 Task: Create a due date automation trigger when advanced on, 2 working days after a card is due add fields without custom field "Resume" set to a number greater than 1 and greater or equal to 10 at 11:00 AM.
Action: Mouse moved to (1241, 92)
Screenshot: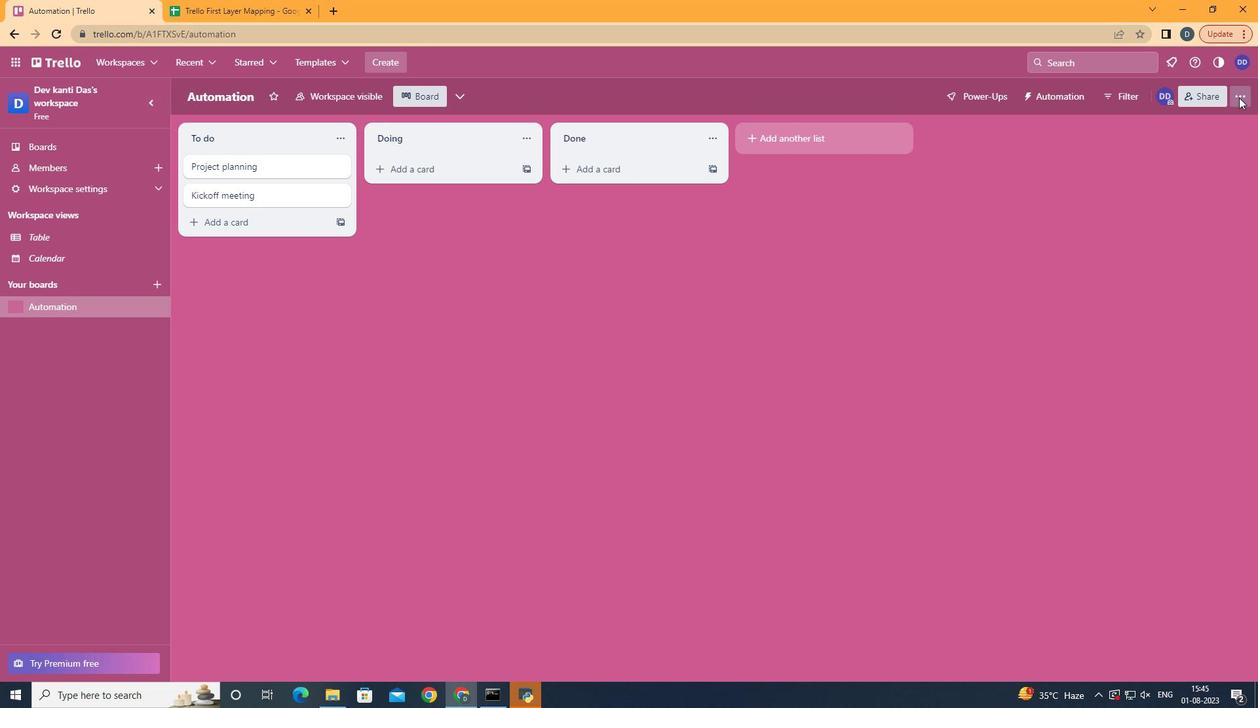 
Action: Mouse pressed left at (1241, 92)
Screenshot: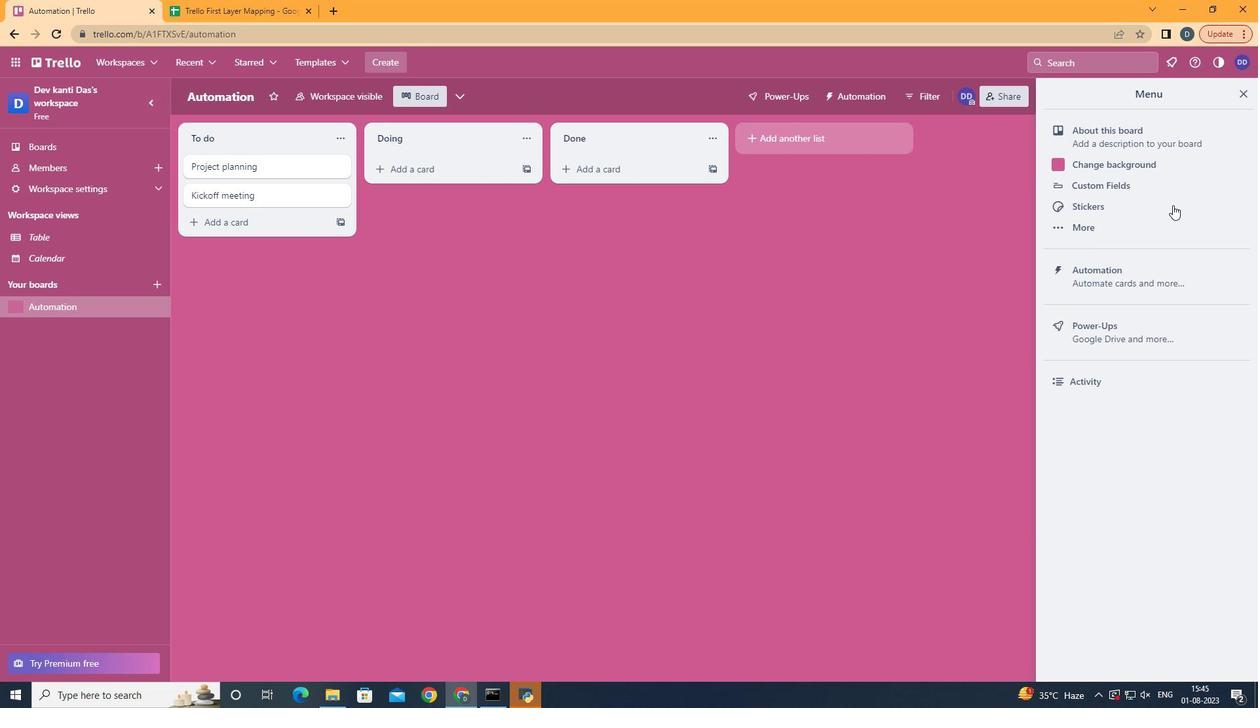 
Action: Mouse moved to (1140, 277)
Screenshot: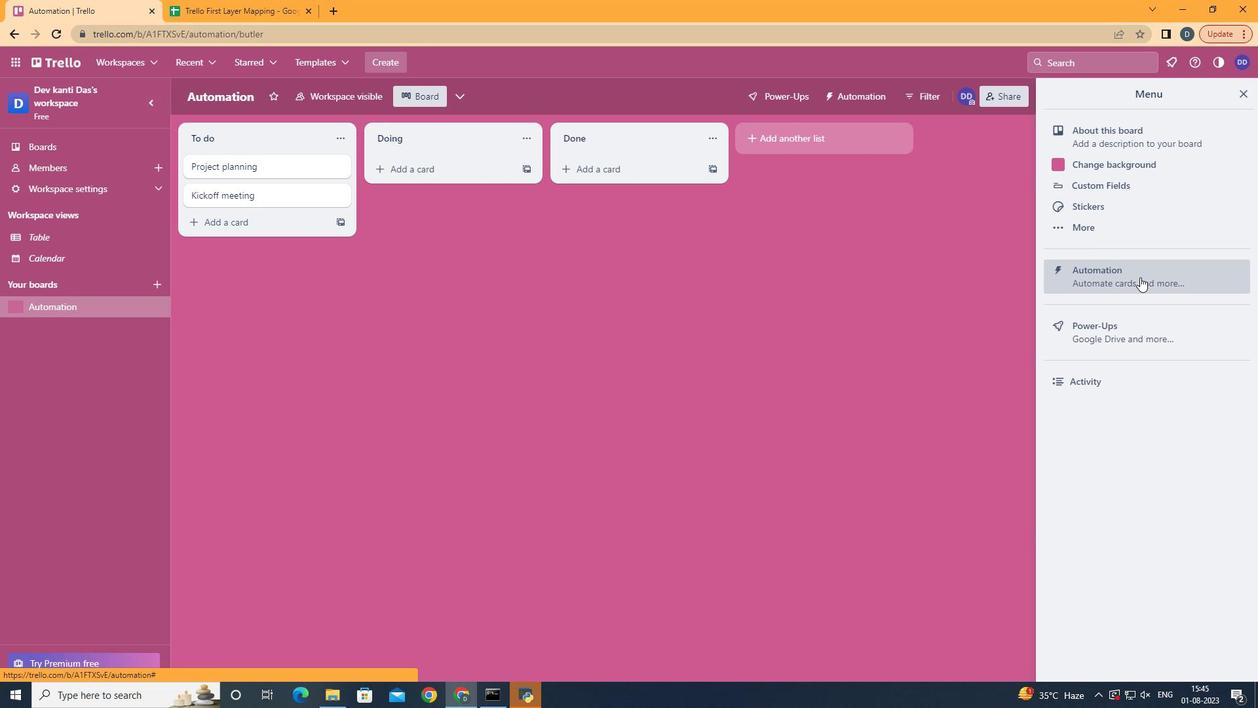 
Action: Mouse pressed left at (1140, 277)
Screenshot: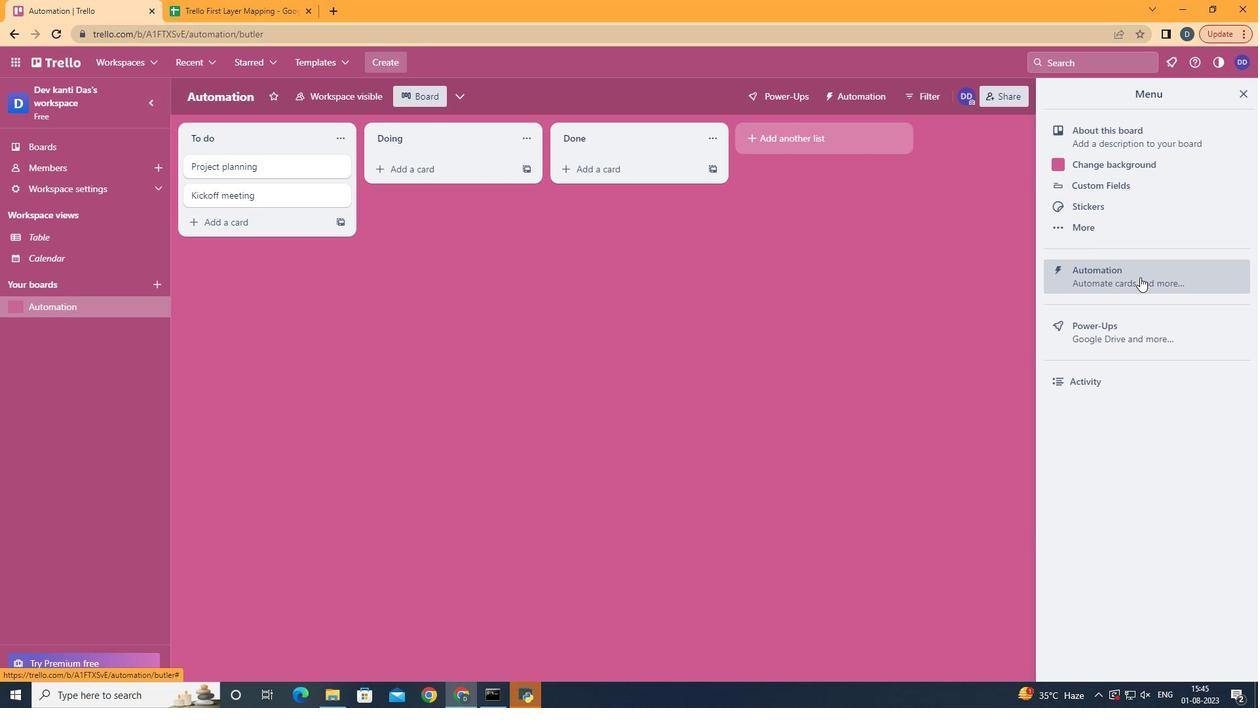 
Action: Mouse moved to (267, 271)
Screenshot: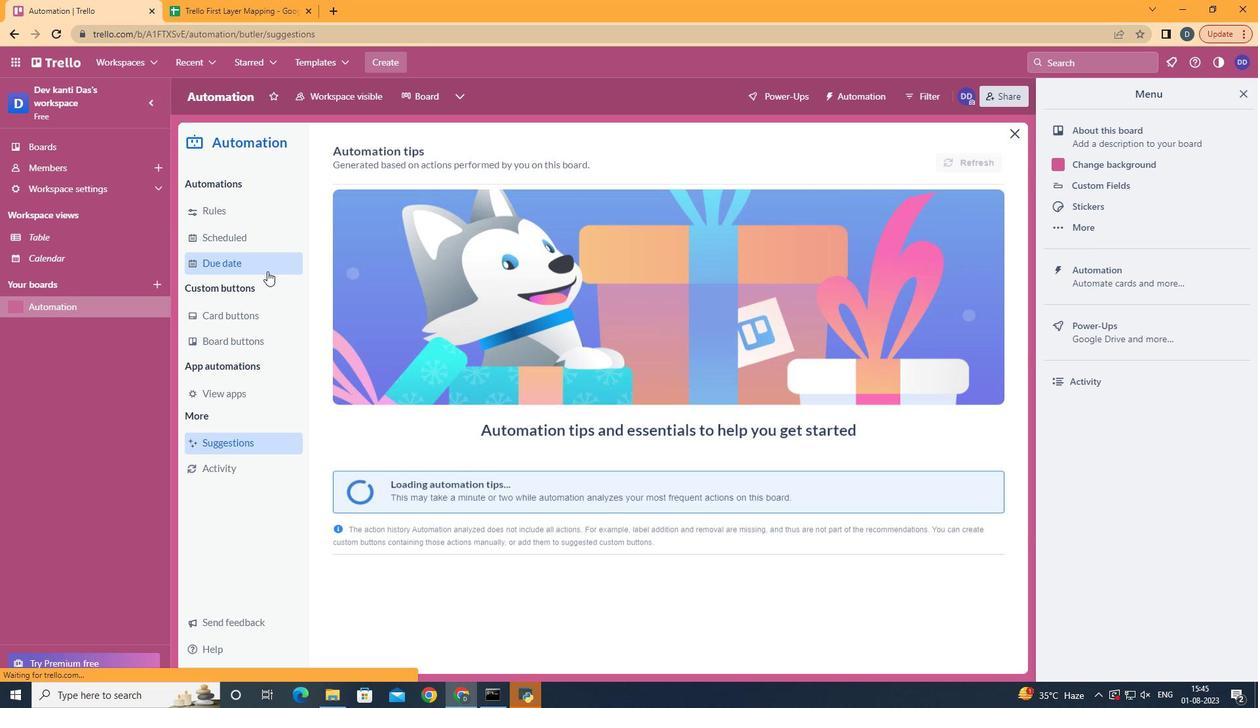 
Action: Mouse pressed left at (267, 271)
Screenshot: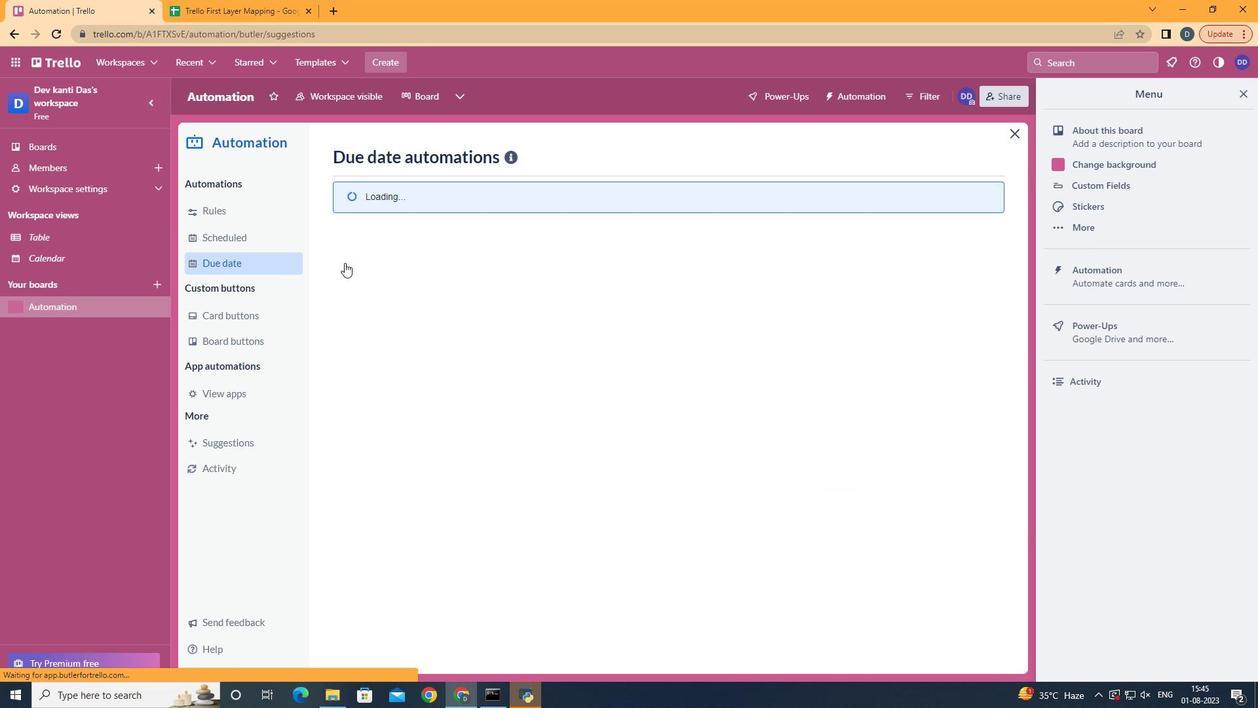 
Action: Mouse moved to (917, 154)
Screenshot: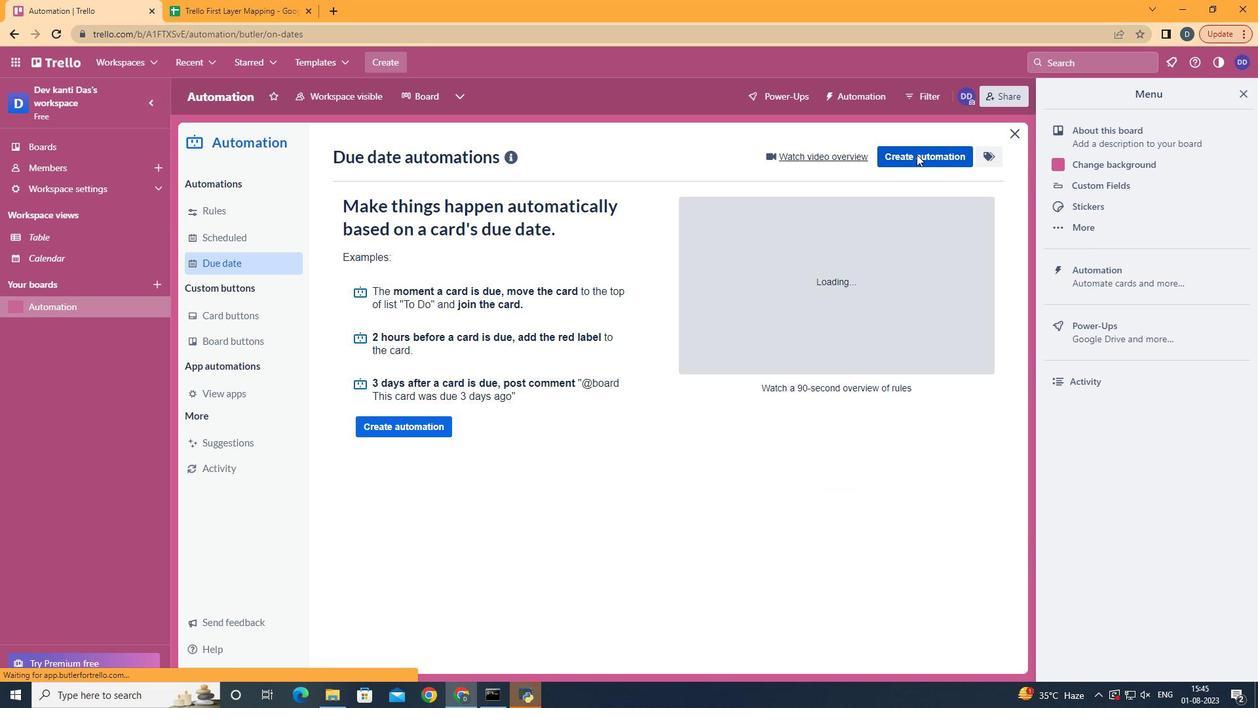 
Action: Mouse pressed left at (917, 154)
Screenshot: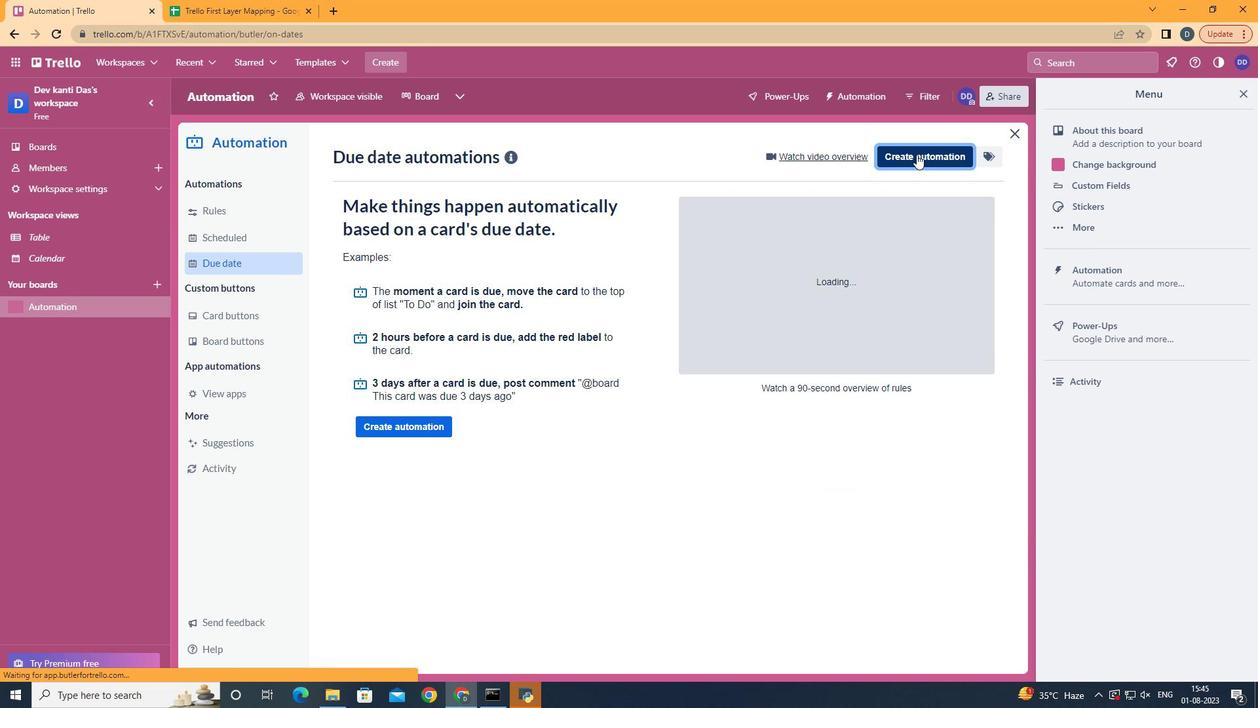 
Action: Mouse moved to (613, 291)
Screenshot: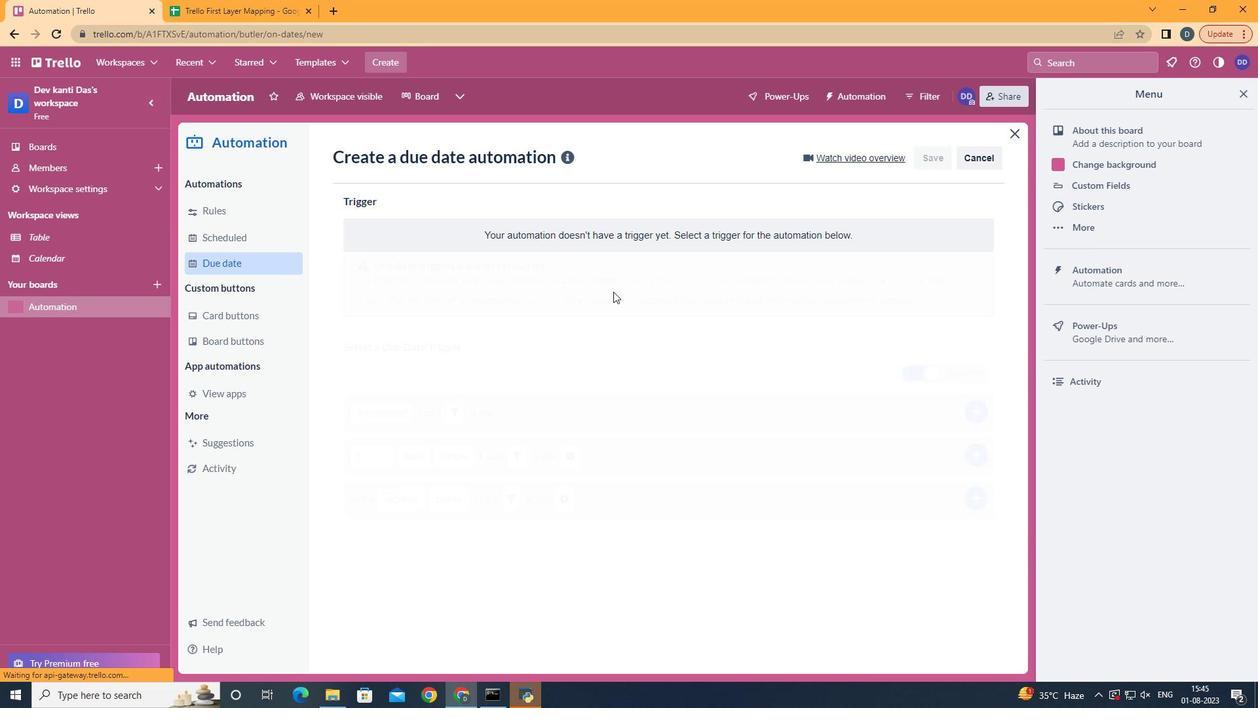 
Action: Mouse pressed left at (613, 291)
Screenshot: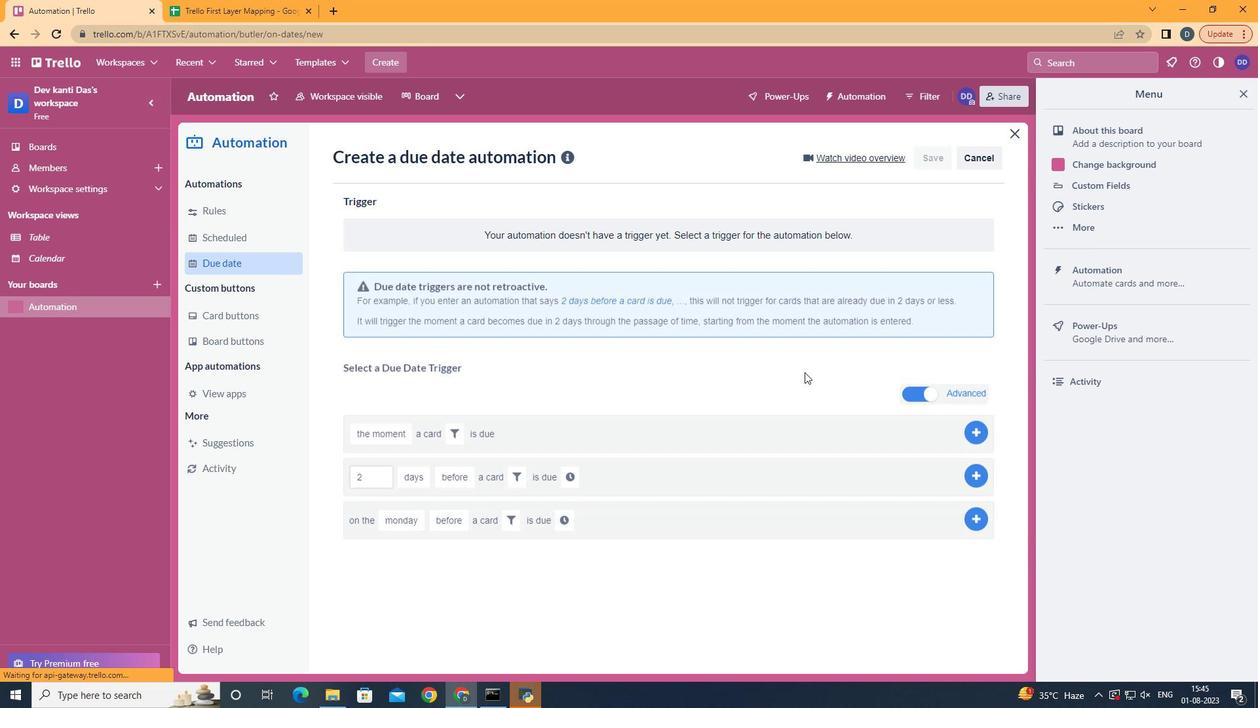 
Action: Mouse moved to (430, 533)
Screenshot: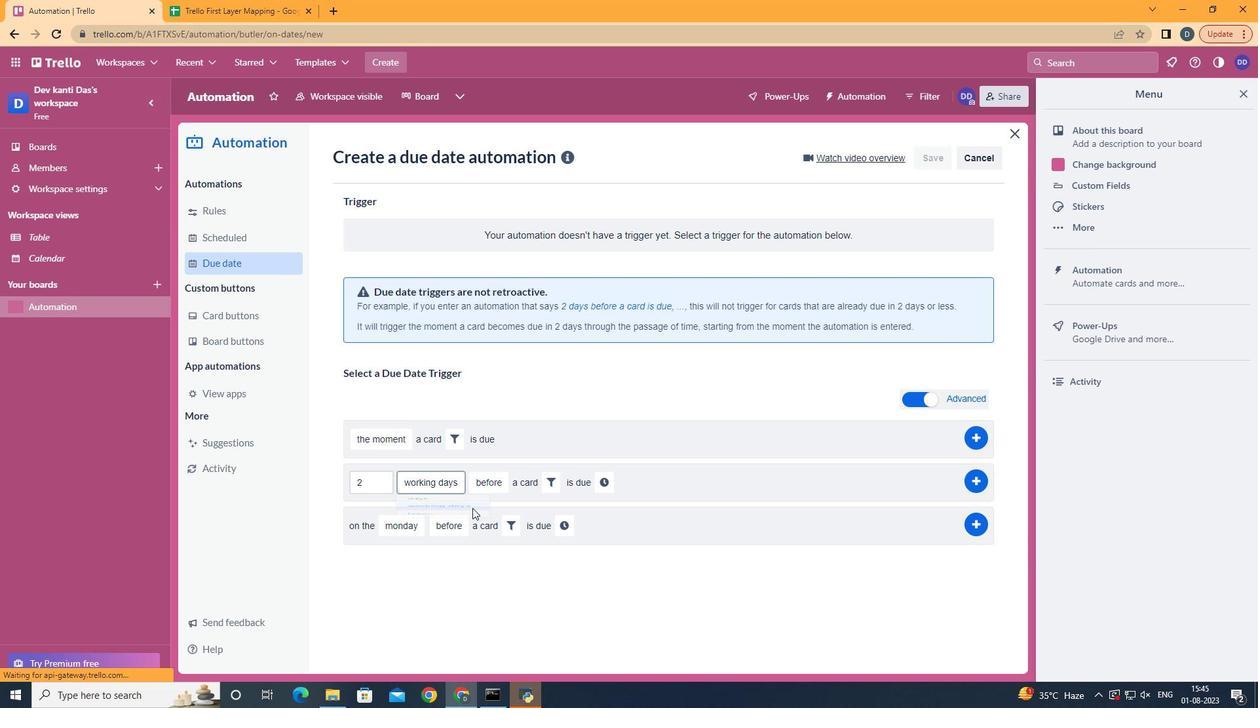 
Action: Mouse pressed left at (430, 533)
Screenshot: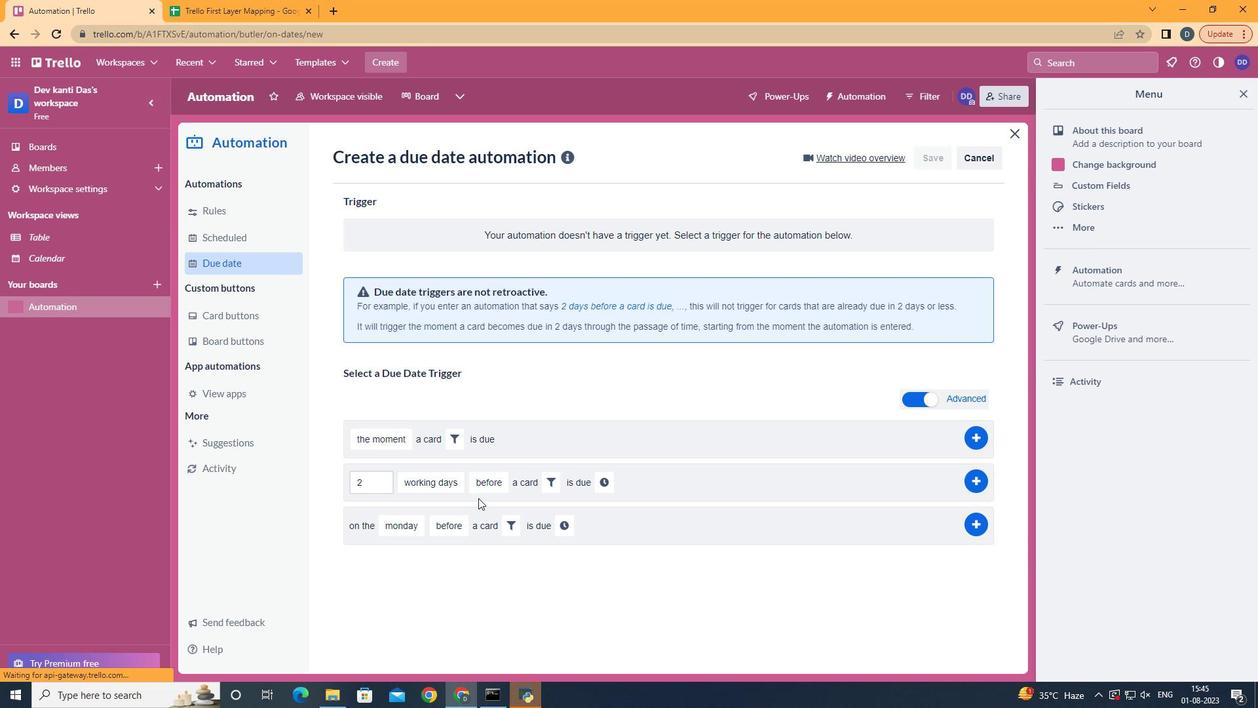 
Action: Mouse moved to (479, 544)
Screenshot: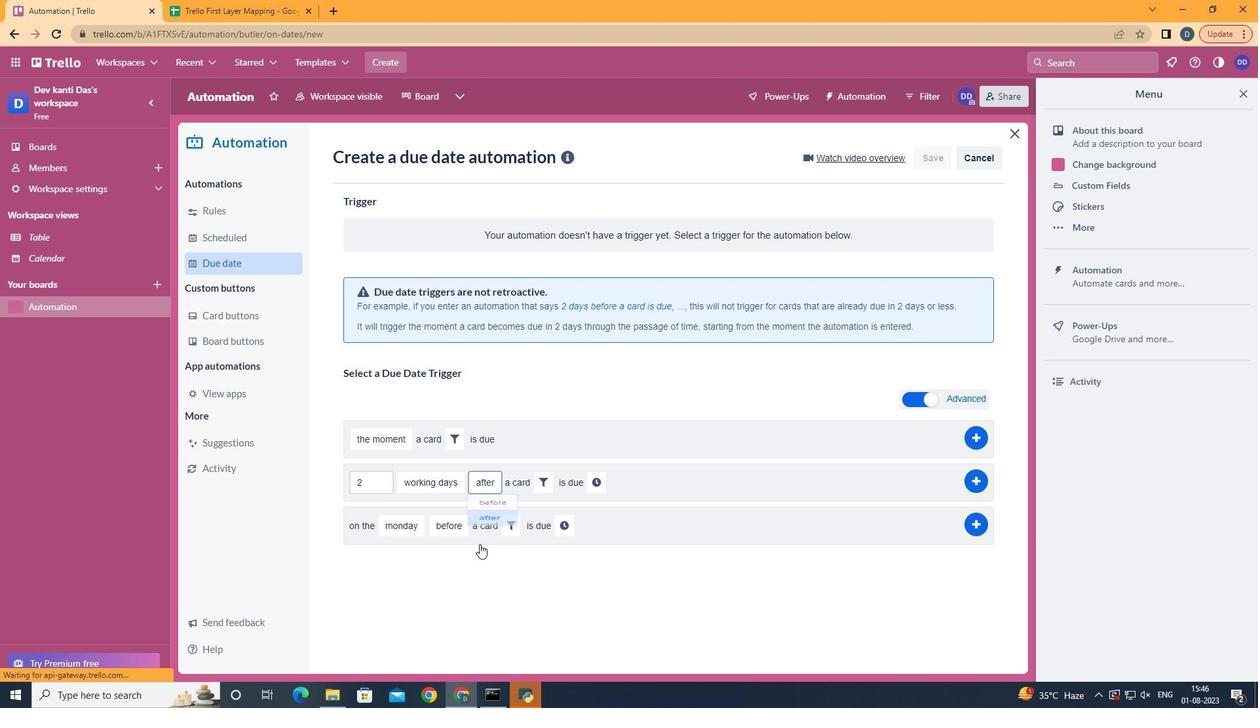 
Action: Mouse pressed left at (479, 544)
Screenshot: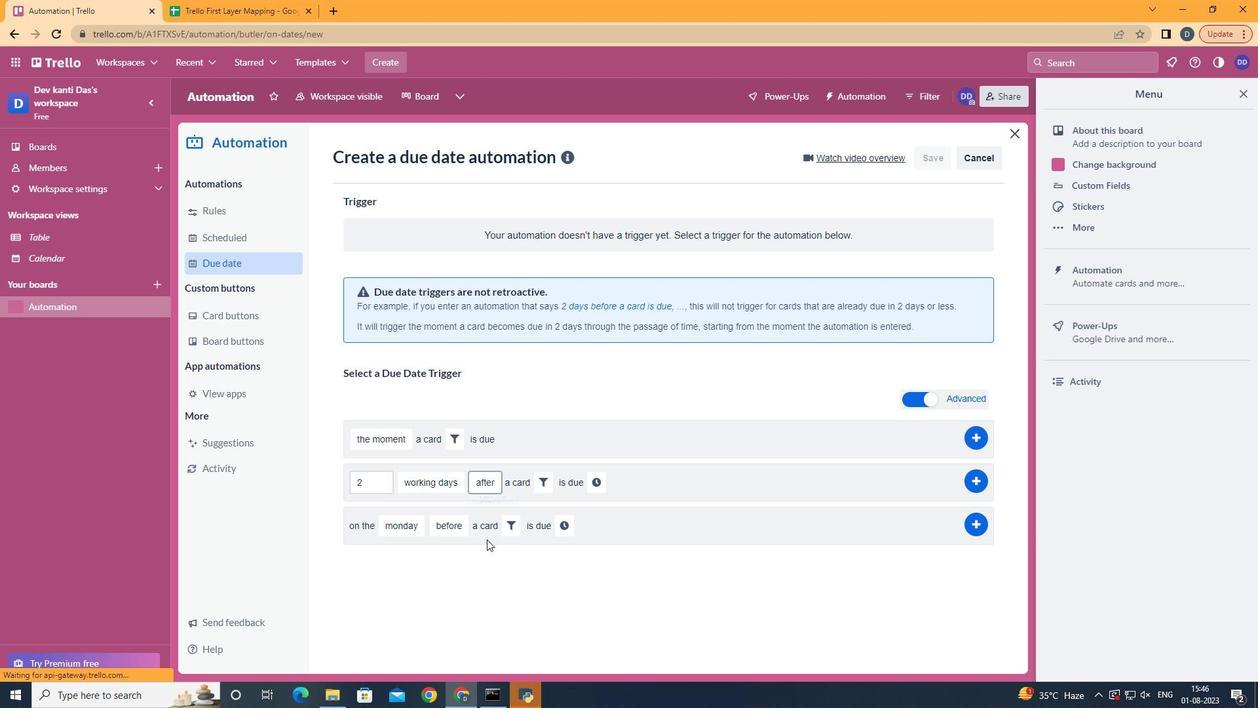 
Action: Mouse moved to (537, 479)
Screenshot: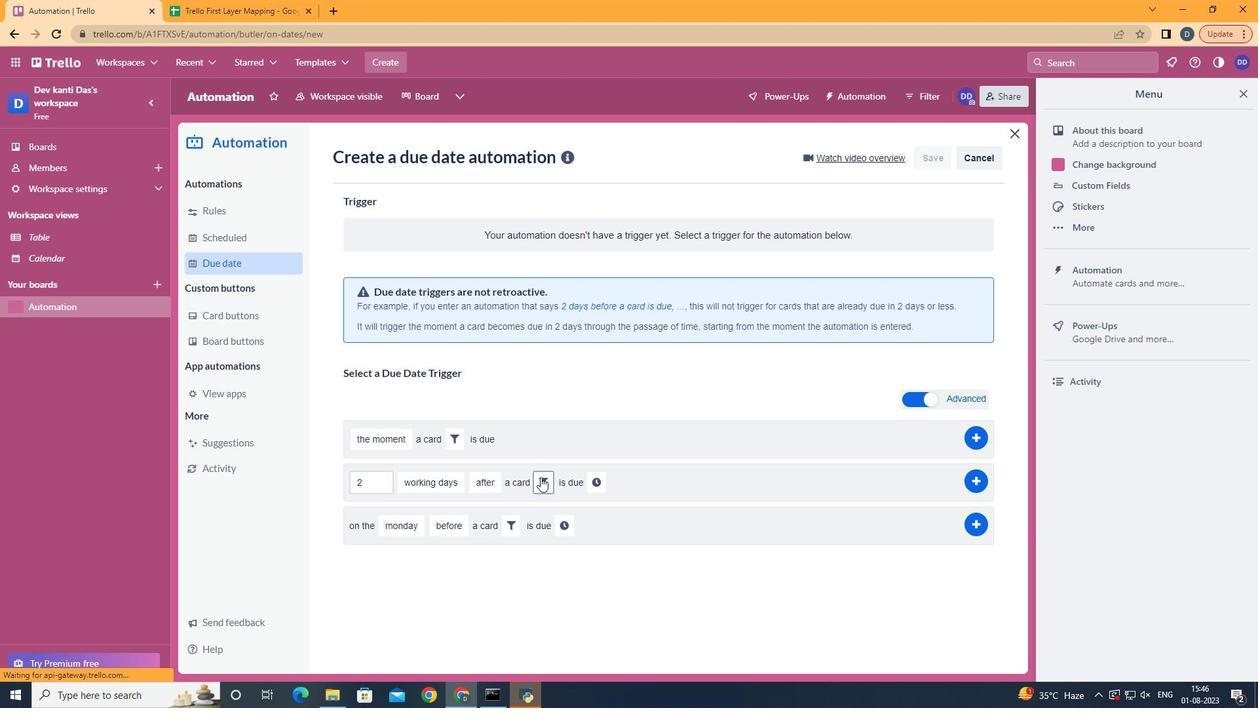 
Action: Mouse pressed left at (537, 479)
Screenshot: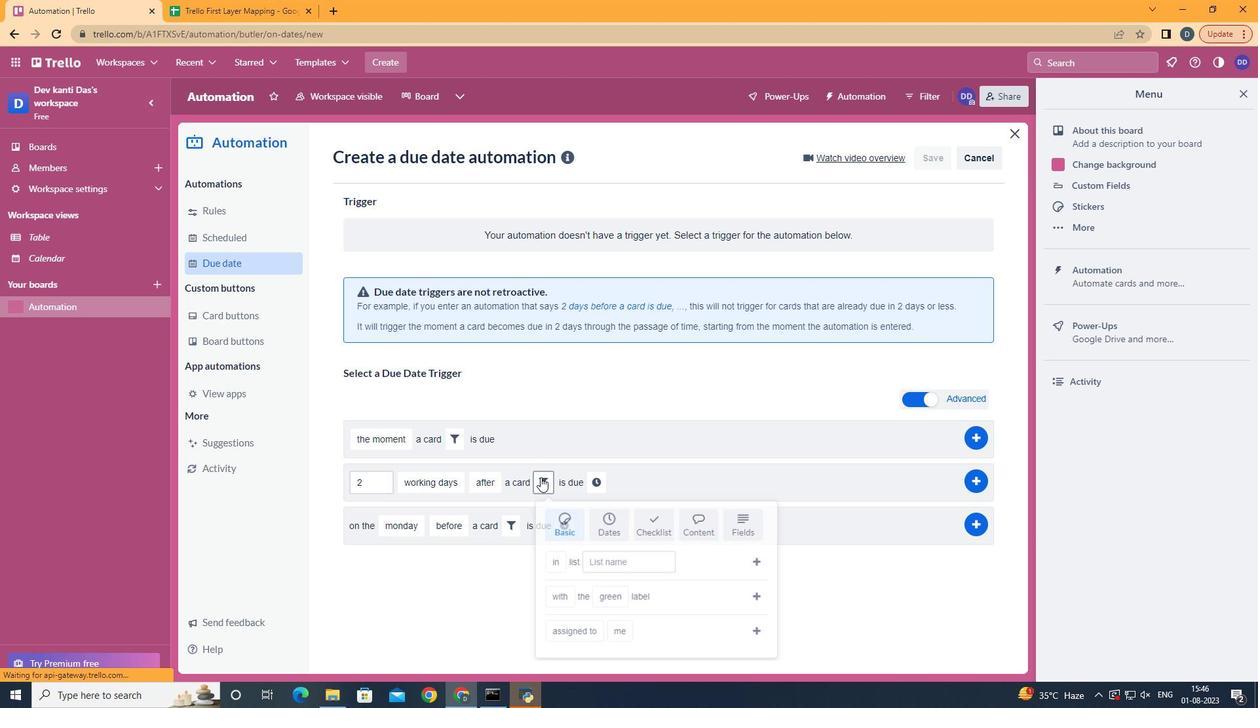 
Action: Mouse moved to (761, 531)
Screenshot: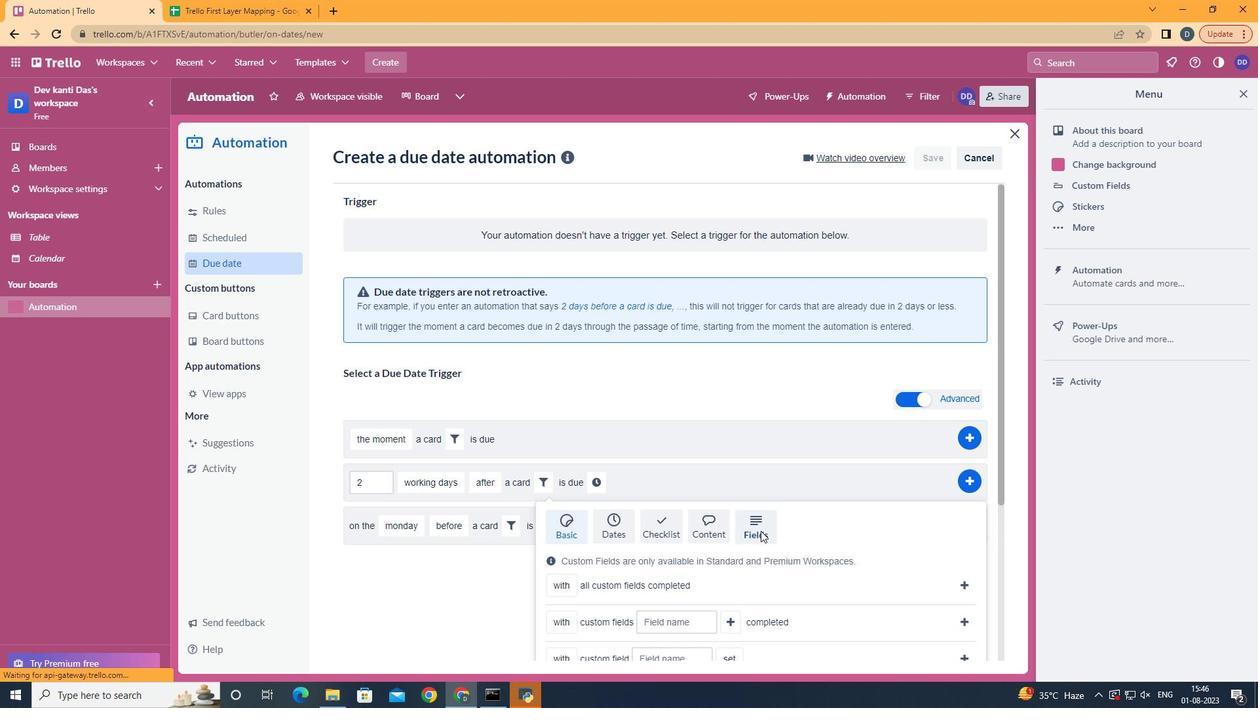 
Action: Mouse pressed left at (761, 531)
Screenshot: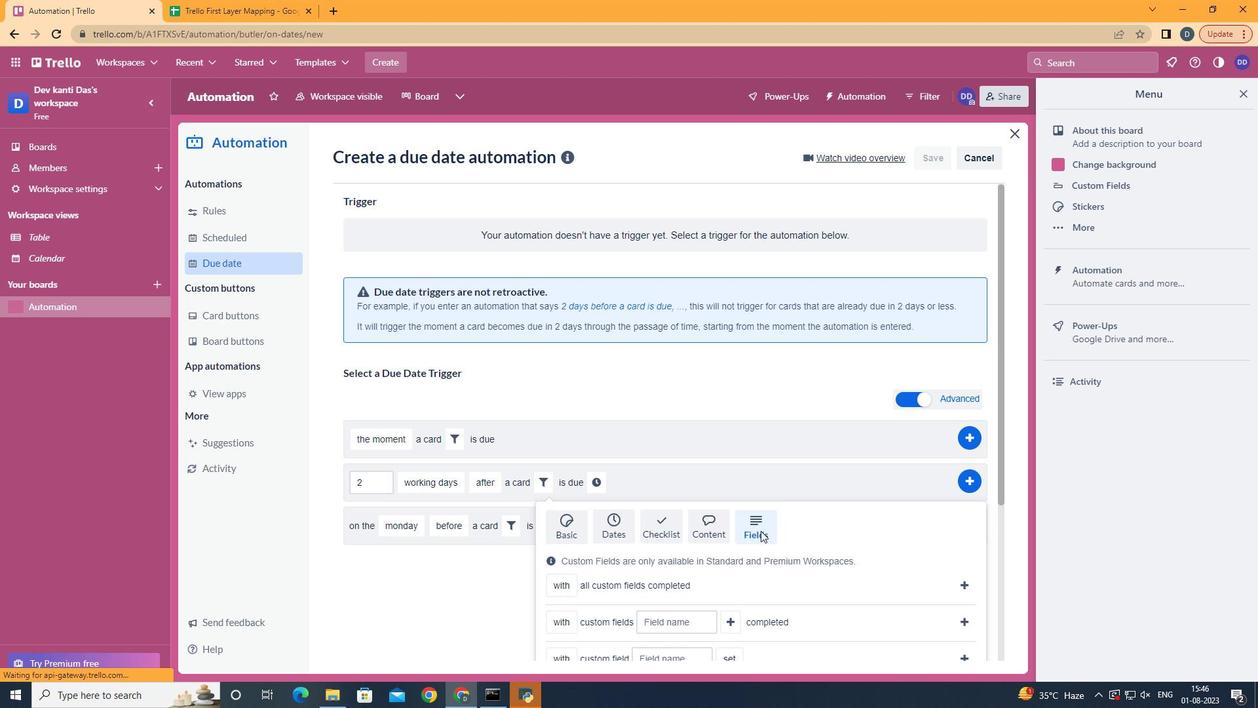 
Action: Mouse scrolled (761, 530) with delta (0, 0)
Screenshot: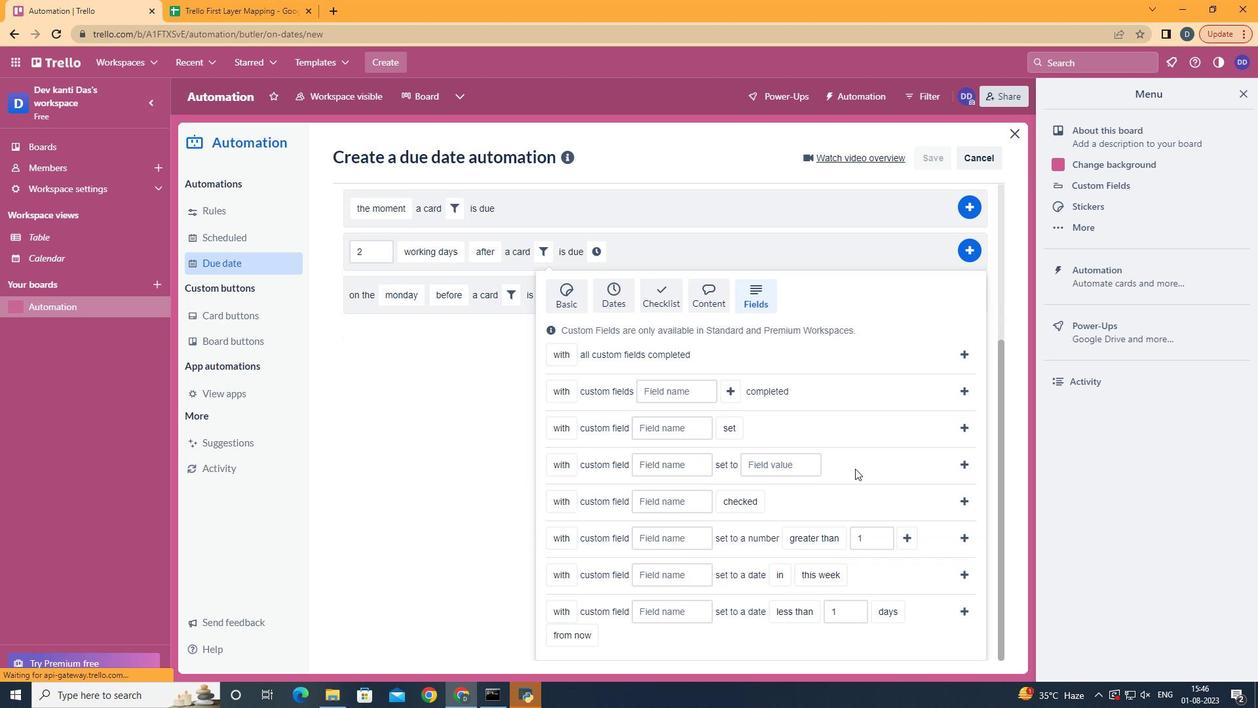
Action: Mouse scrolled (761, 530) with delta (0, 0)
Screenshot: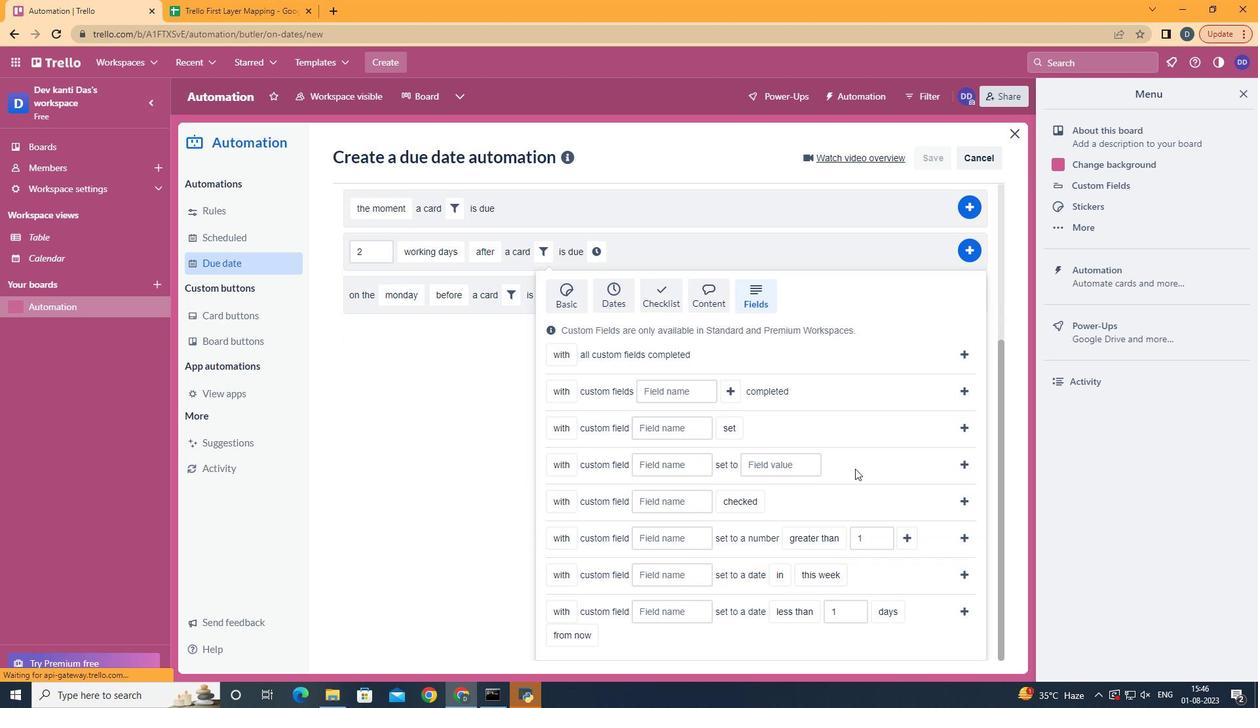
Action: Mouse scrolled (761, 530) with delta (0, 0)
Screenshot: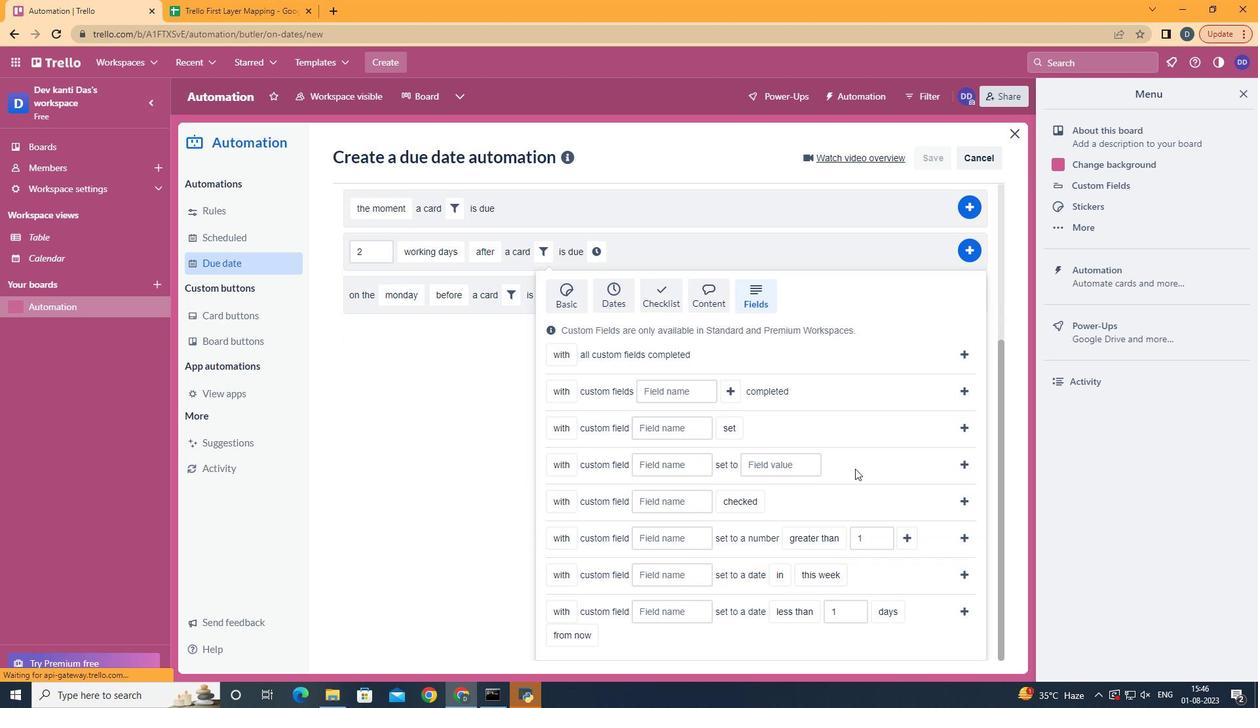
Action: Mouse scrolled (761, 530) with delta (0, 0)
Screenshot: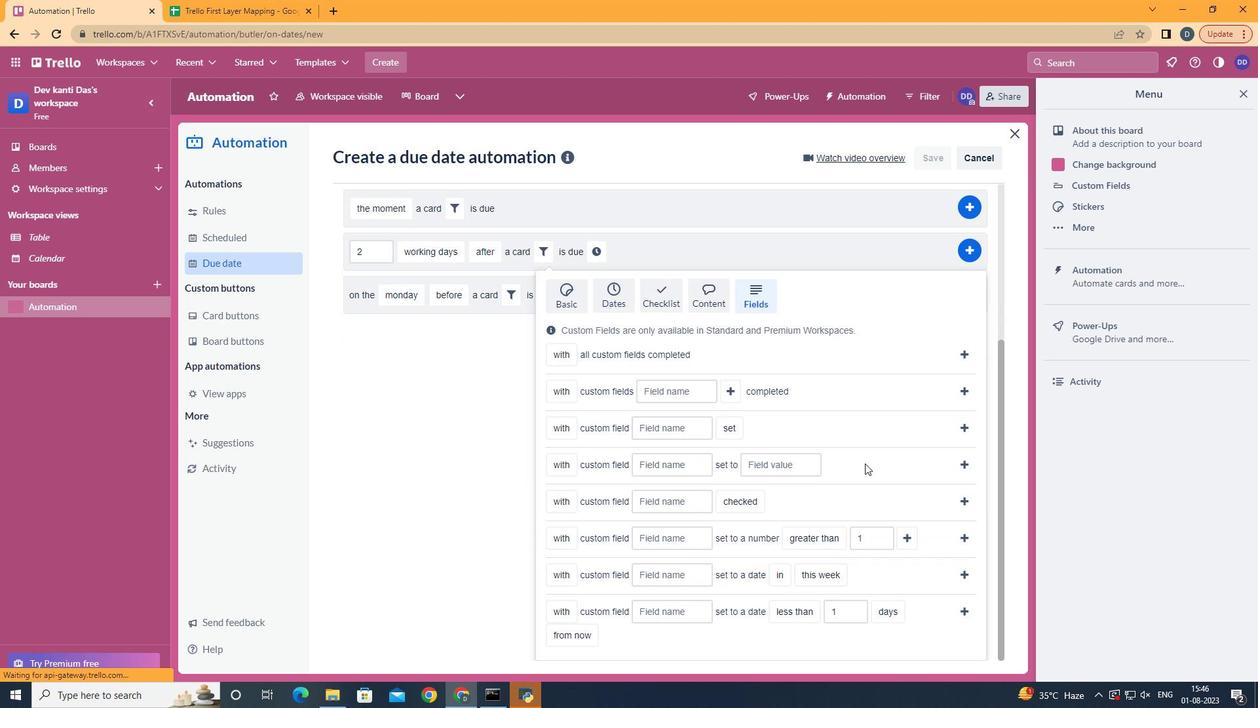 
Action: Mouse scrolled (761, 530) with delta (0, 0)
Screenshot: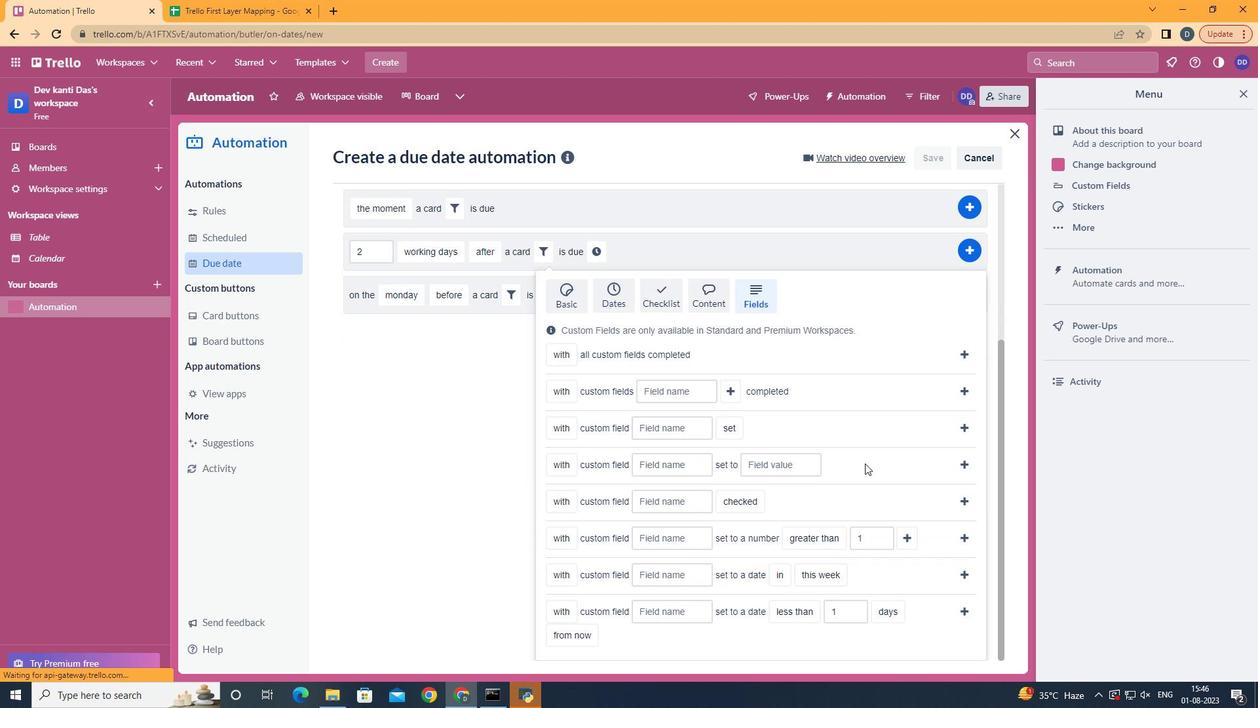 
Action: Mouse scrolled (761, 530) with delta (0, 0)
Screenshot: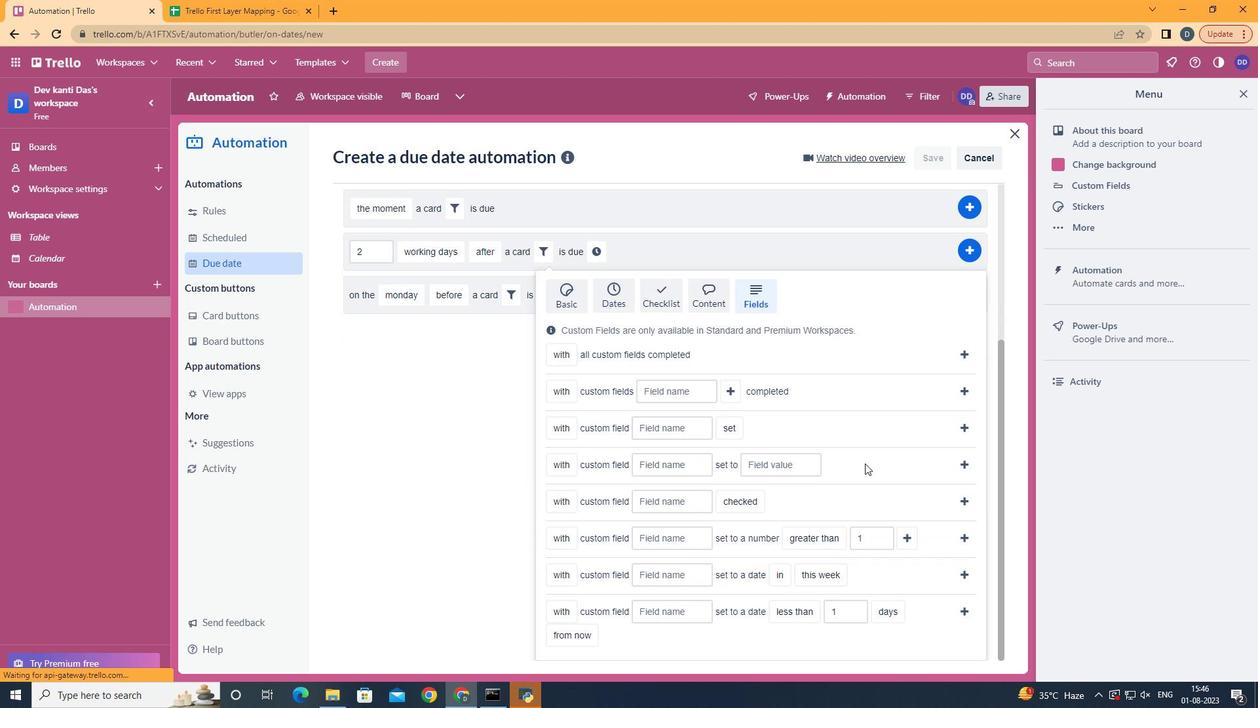 
Action: Mouse moved to (579, 587)
Screenshot: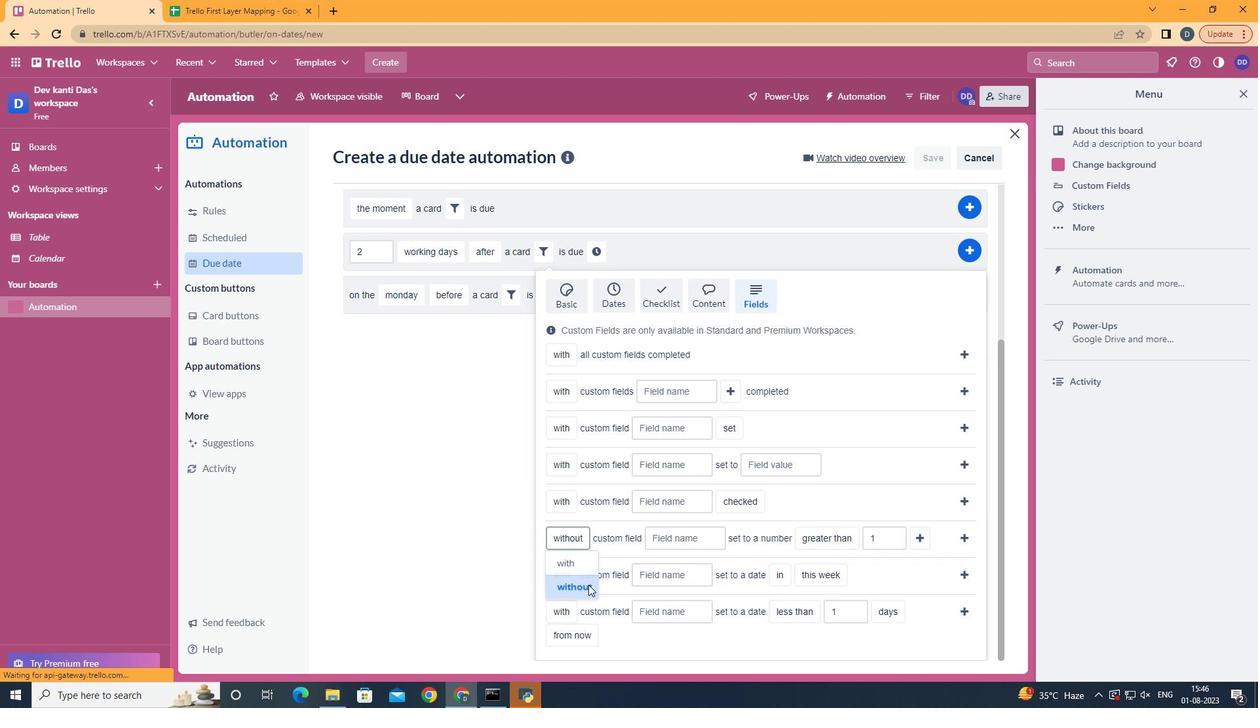 
Action: Mouse pressed left at (579, 587)
Screenshot: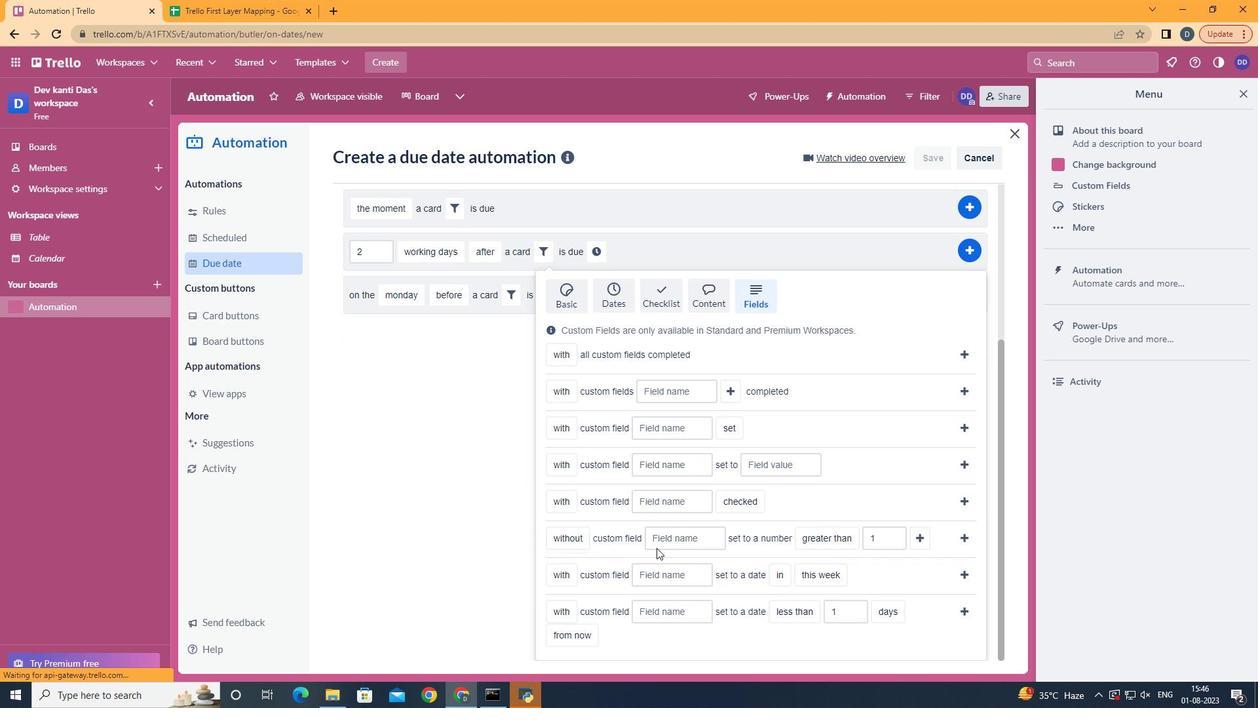 
Action: Mouse moved to (672, 538)
Screenshot: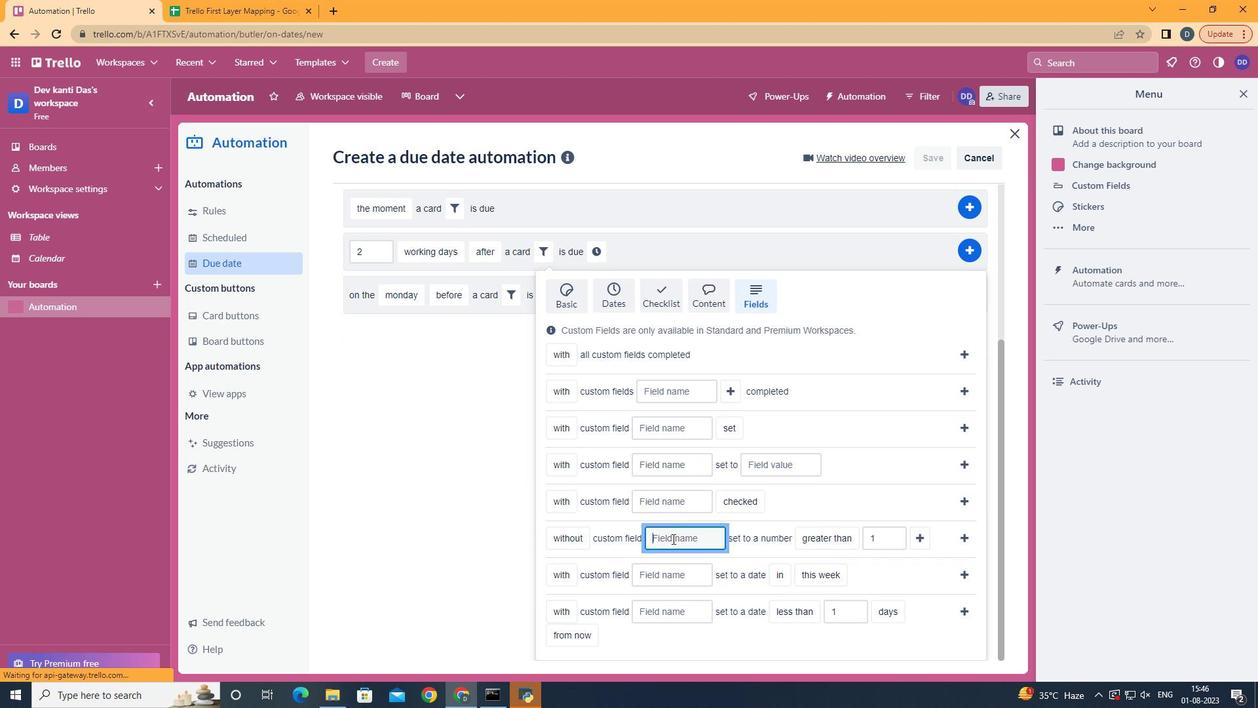 
Action: Mouse pressed left at (672, 538)
Screenshot: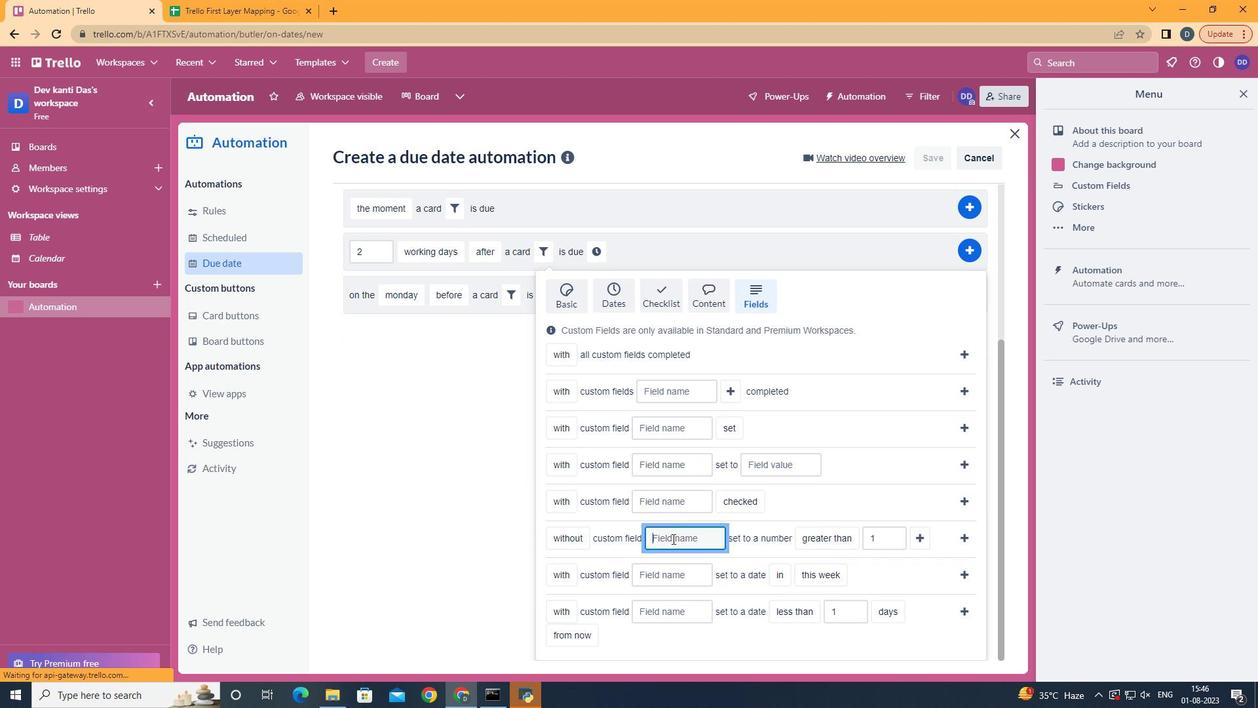 
Action: Key pressed <Key.shift>Resume
Screenshot: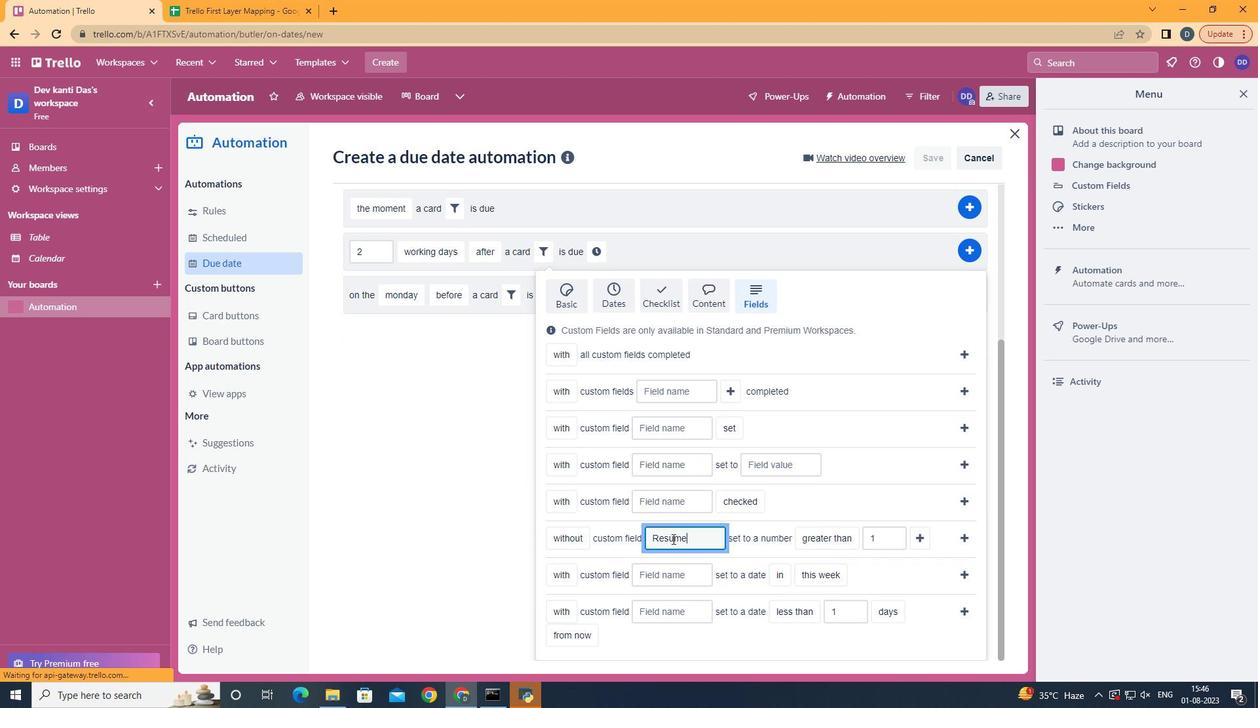 
Action: Mouse moved to (840, 555)
Screenshot: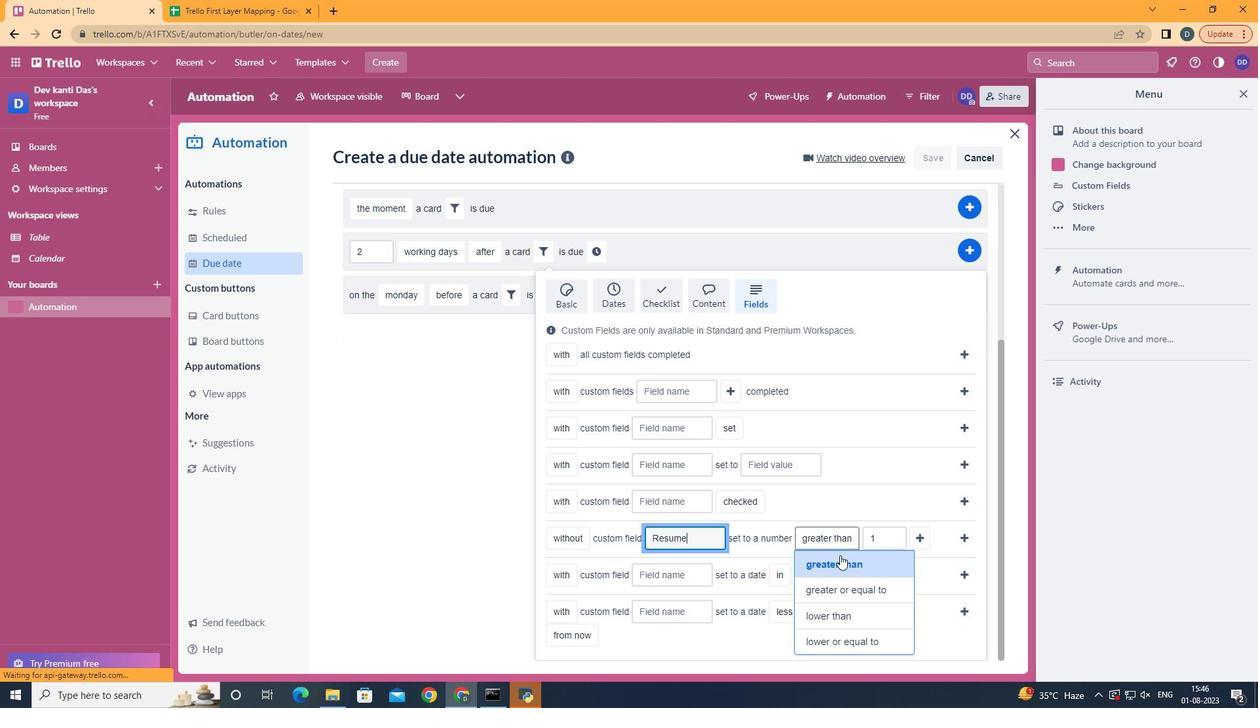 
Action: Mouse pressed left at (840, 555)
Screenshot: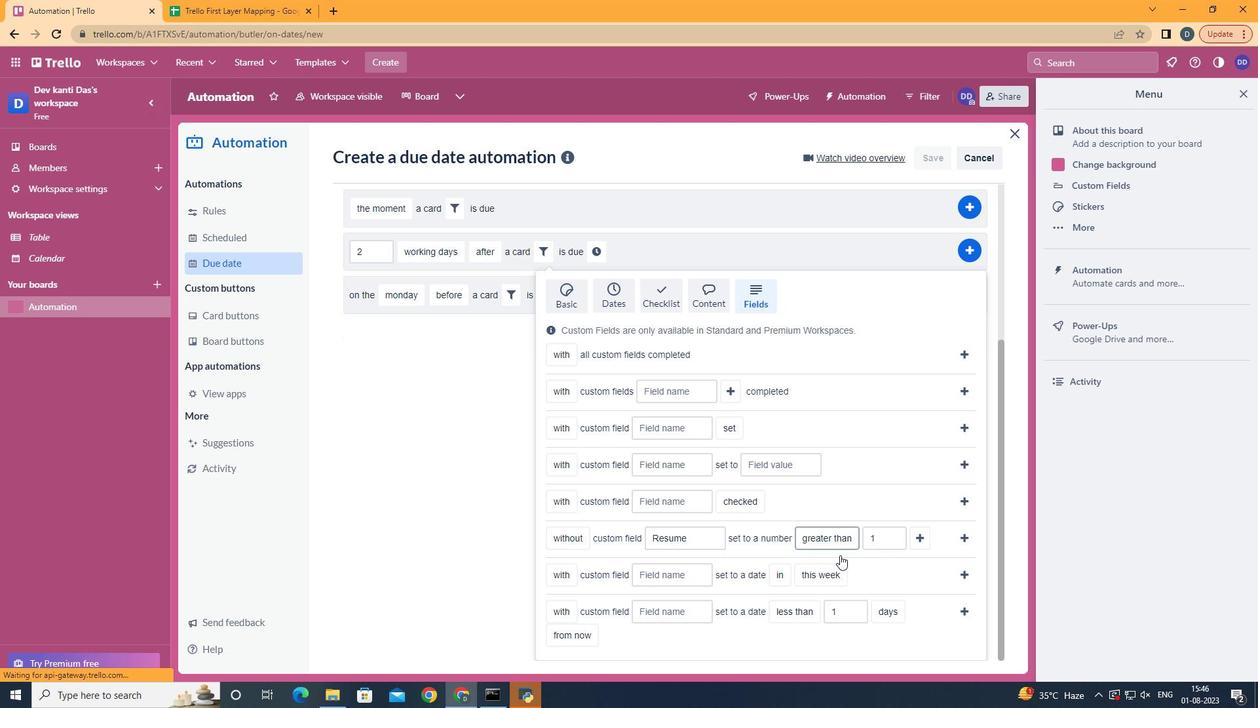 
Action: Mouse moved to (921, 531)
Screenshot: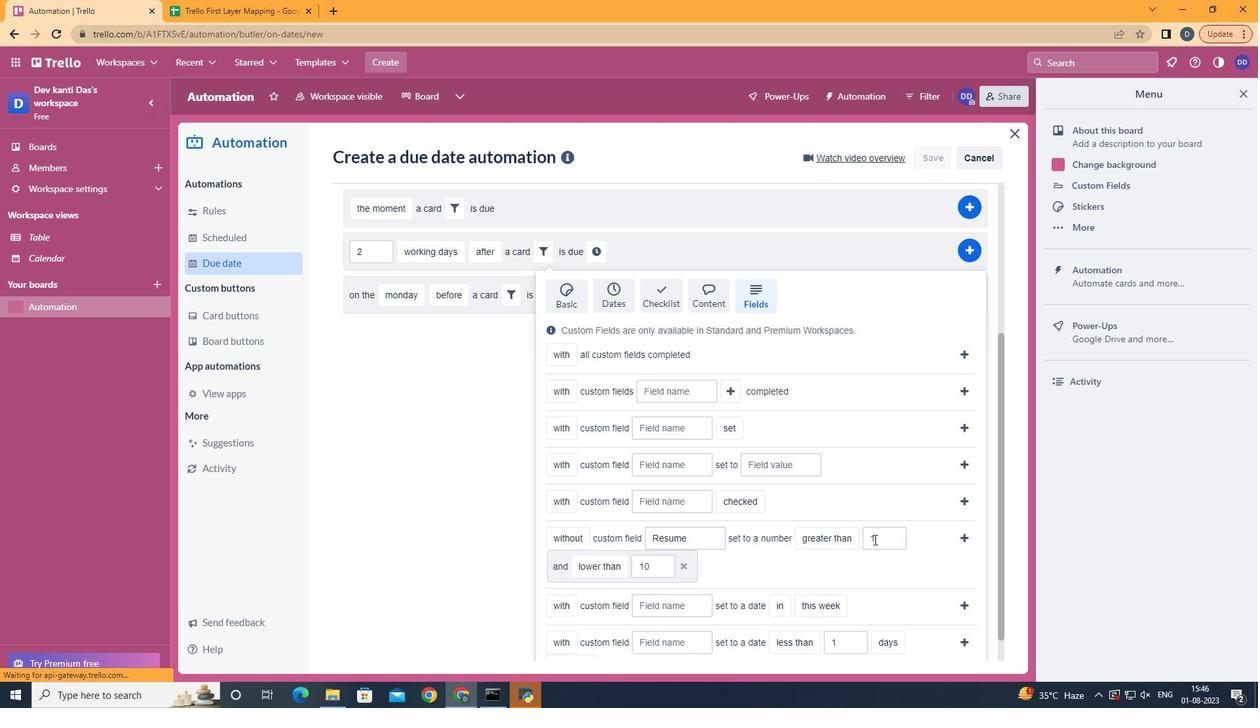 
Action: Mouse pressed left at (921, 531)
Screenshot: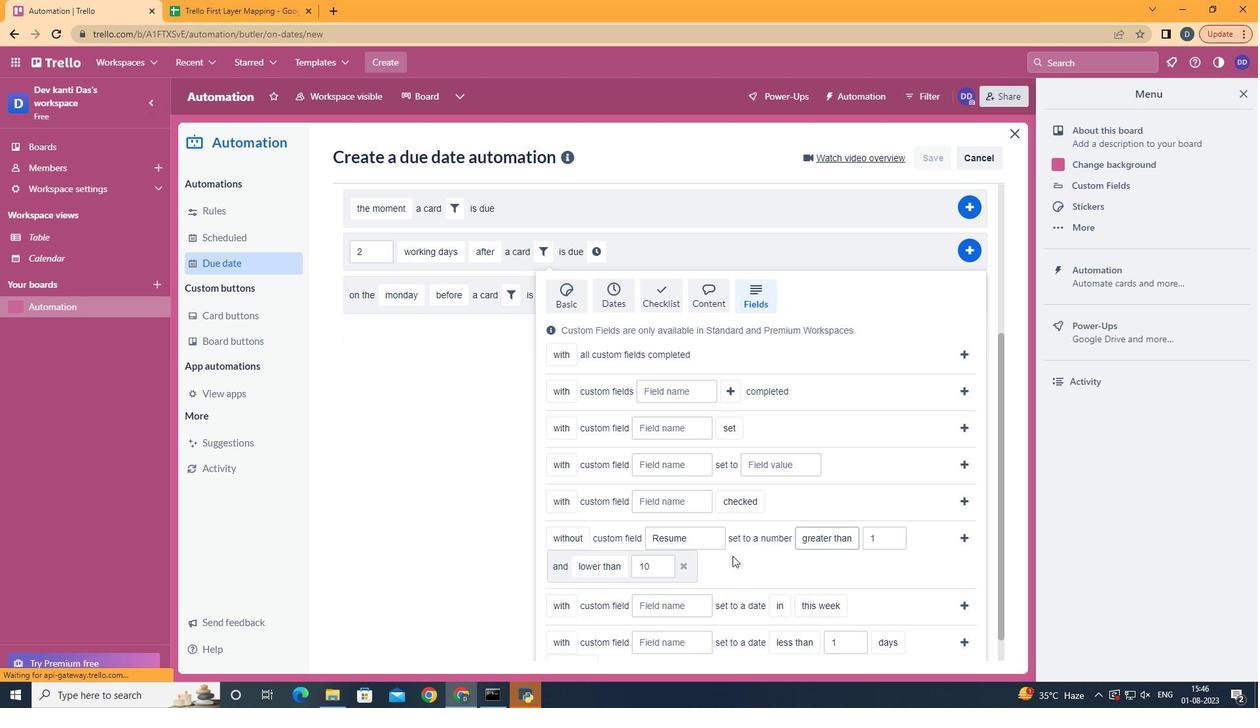 
Action: Mouse moved to (616, 540)
Screenshot: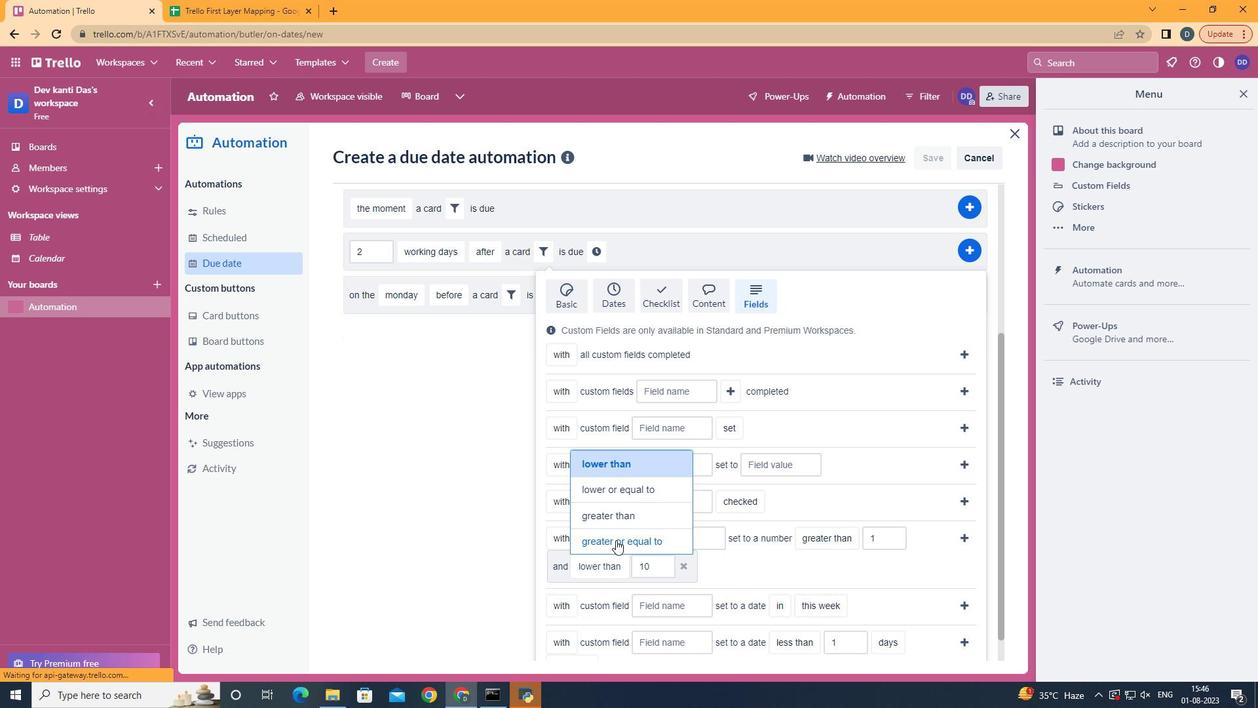 
Action: Mouse pressed left at (616, 540)
Screenshot: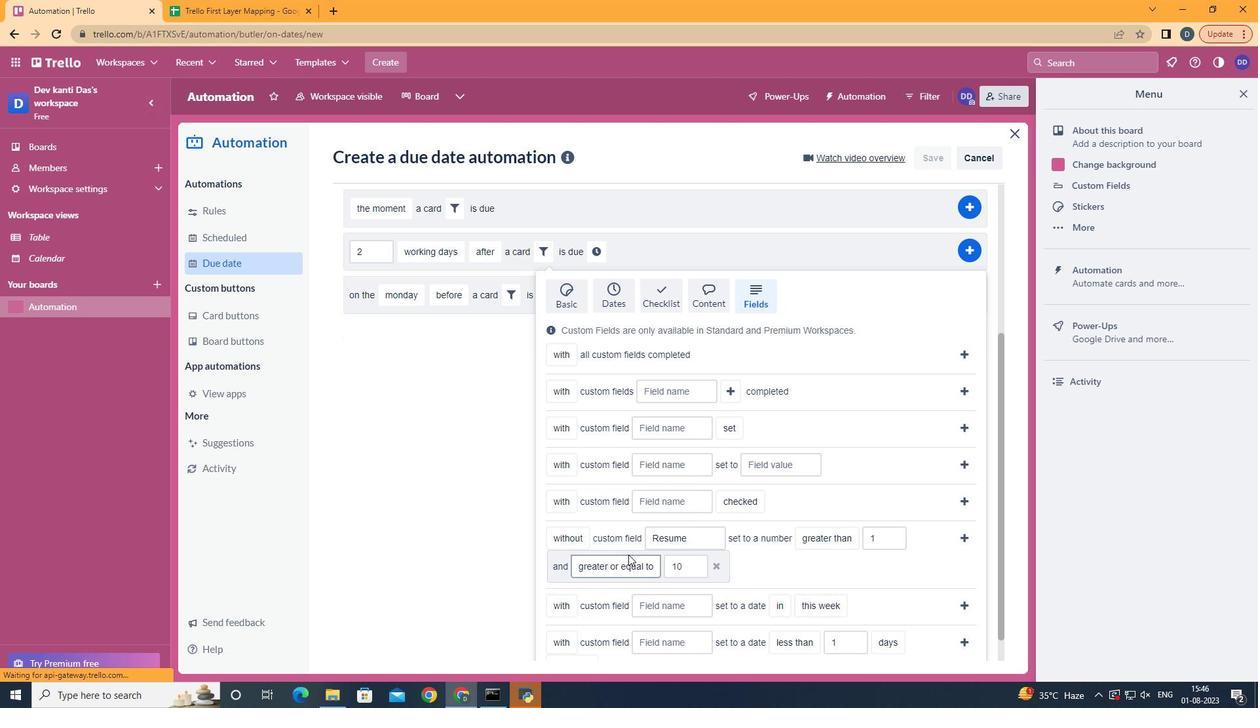
Action: Mouse moved to (962, 538)
Screenshot: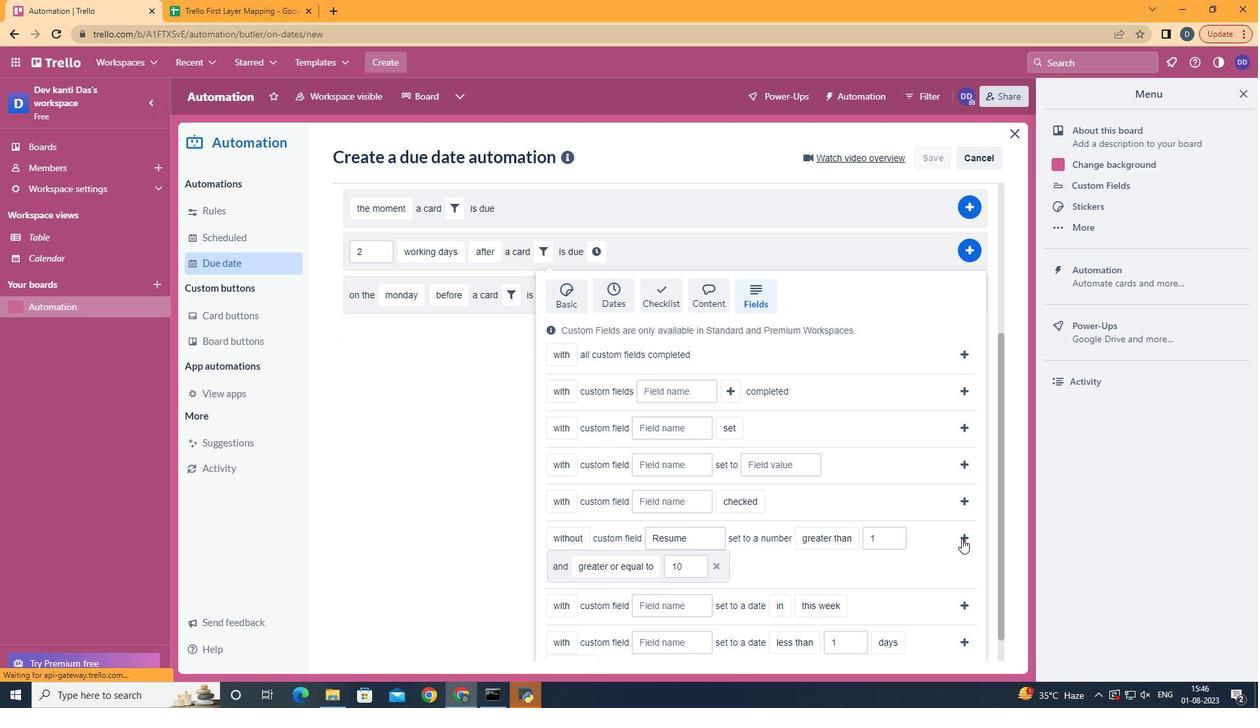 
Action: Mouse pressed left at (962, 538)
Screenshot: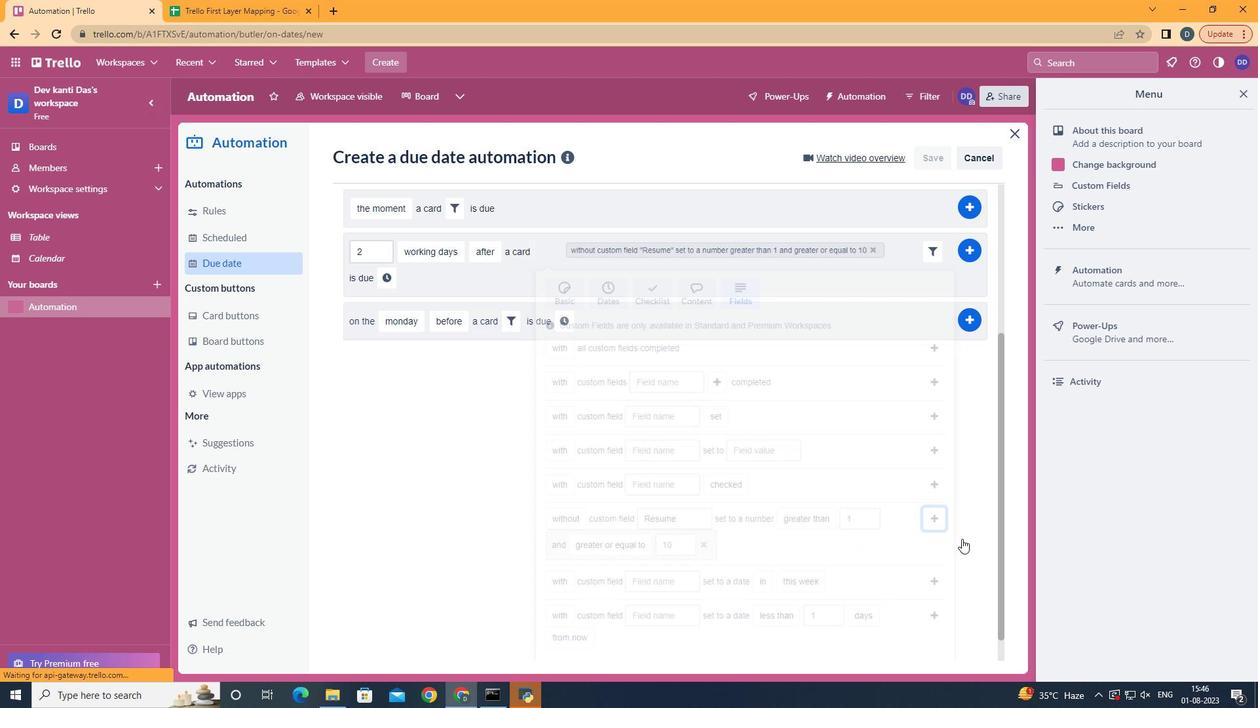 
Action: Mouse moved to (388, 501)
Screenshot: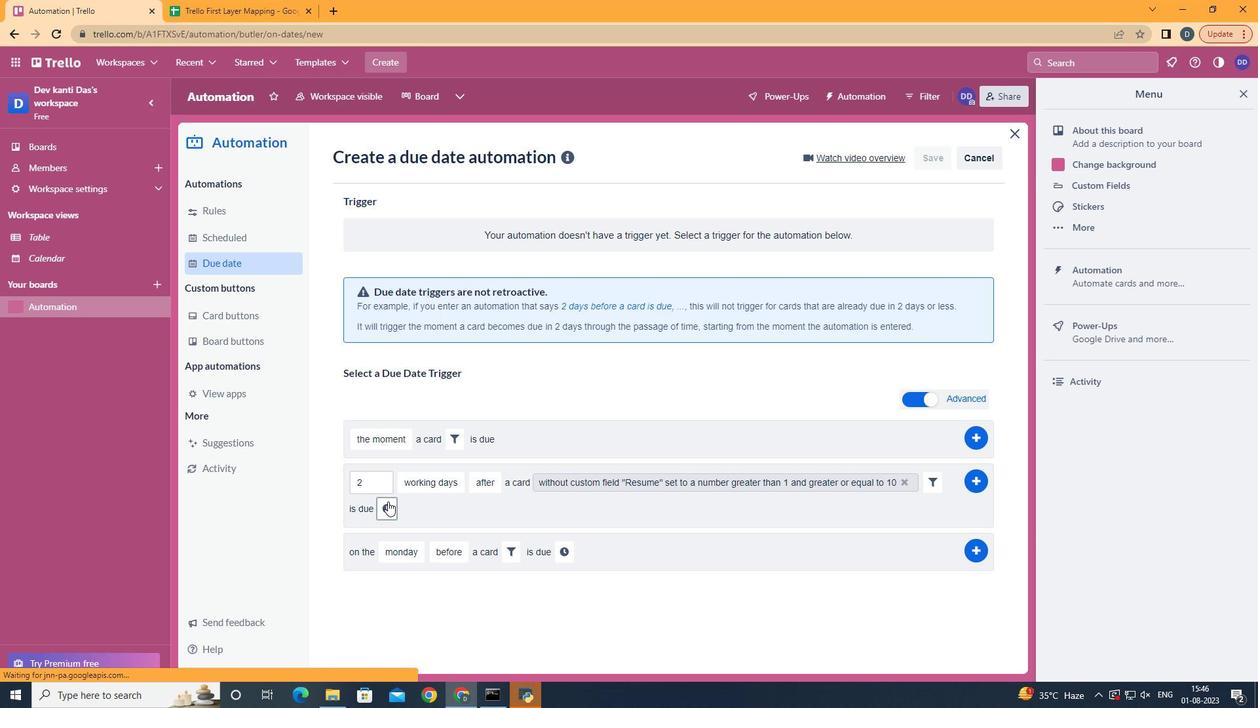 
Action: Mouse pressed left at (388, 501)
Screenshot: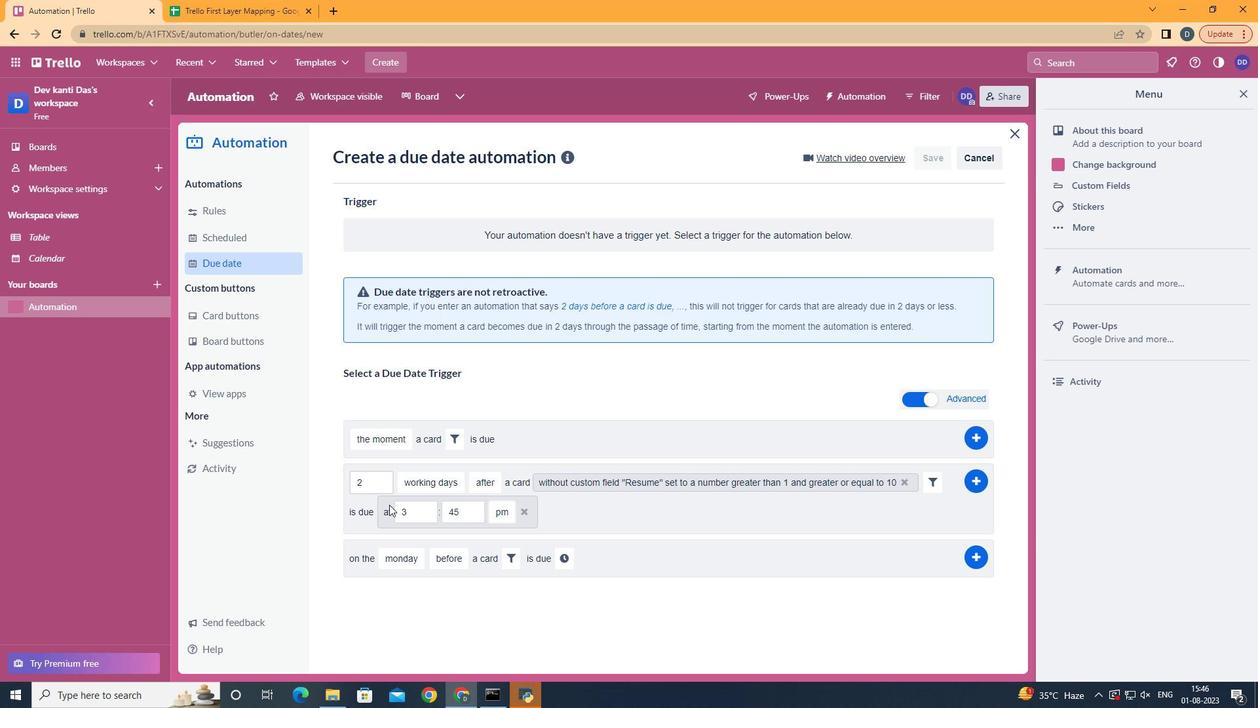 
Action: Mouse moved to (416, 516)
Screenshot: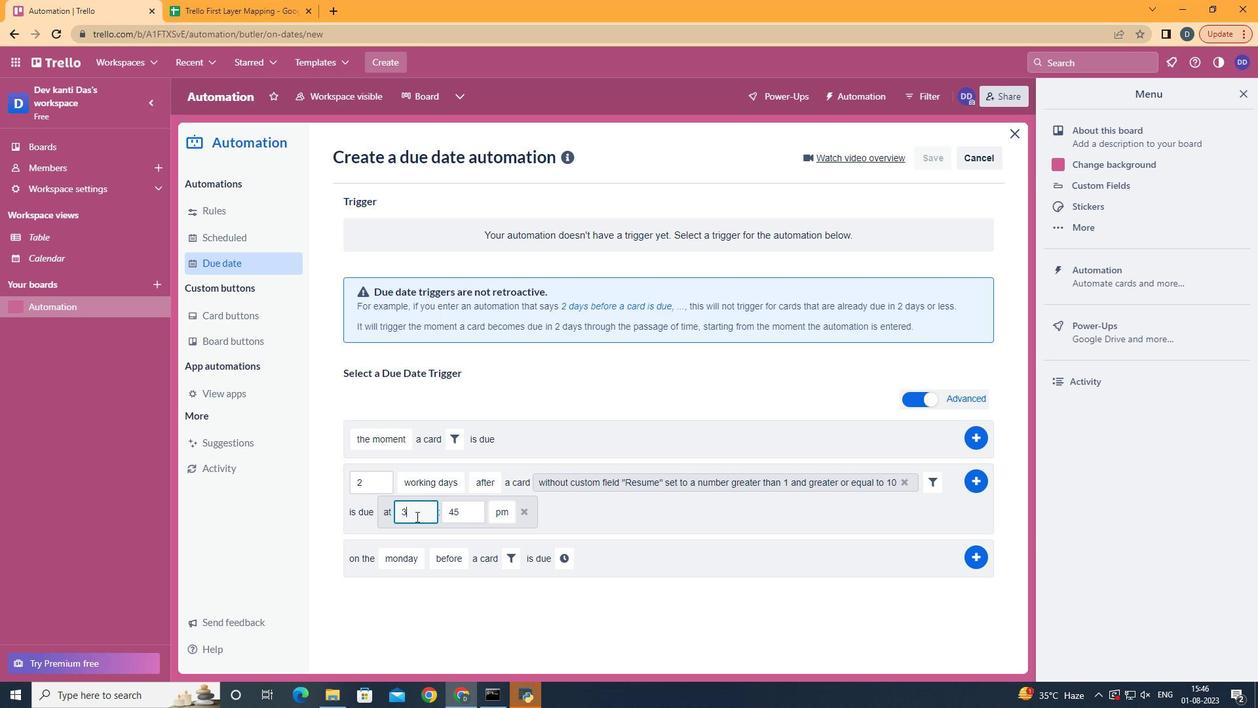 
Action: Mouse pressed left at (416, 516)
Screenshot: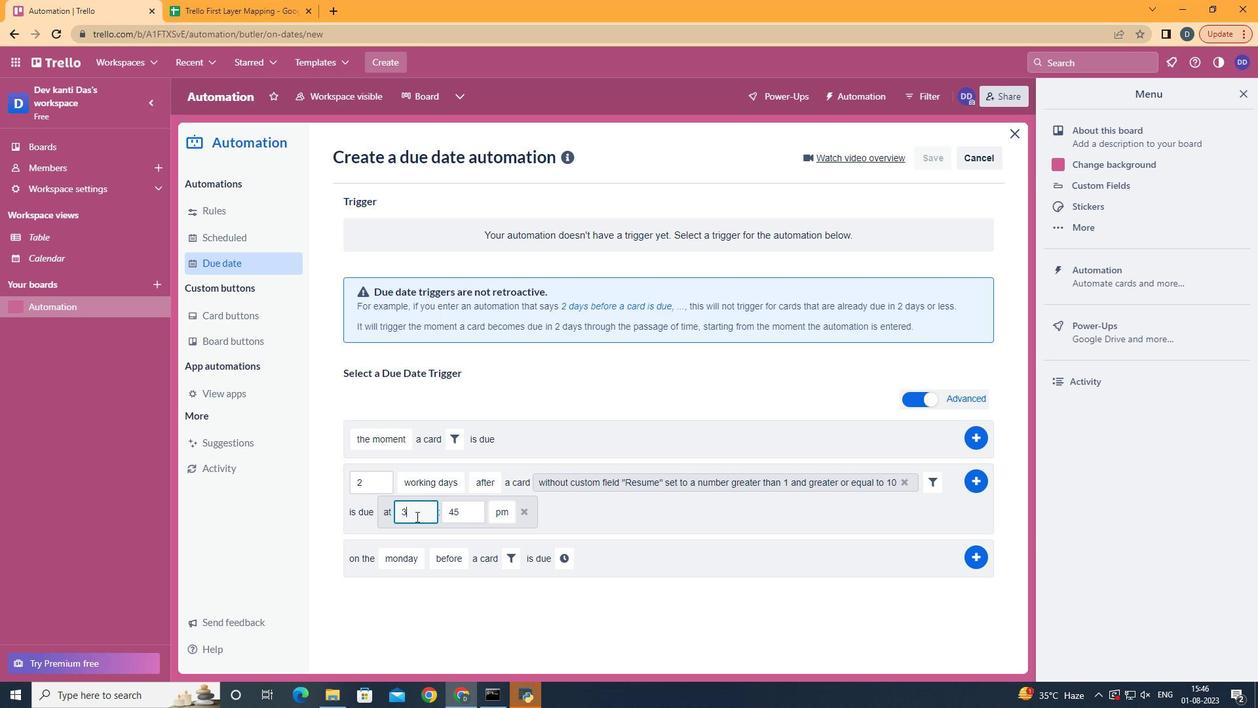 
Action: Mouse moved to (416, 516)
Screenshot: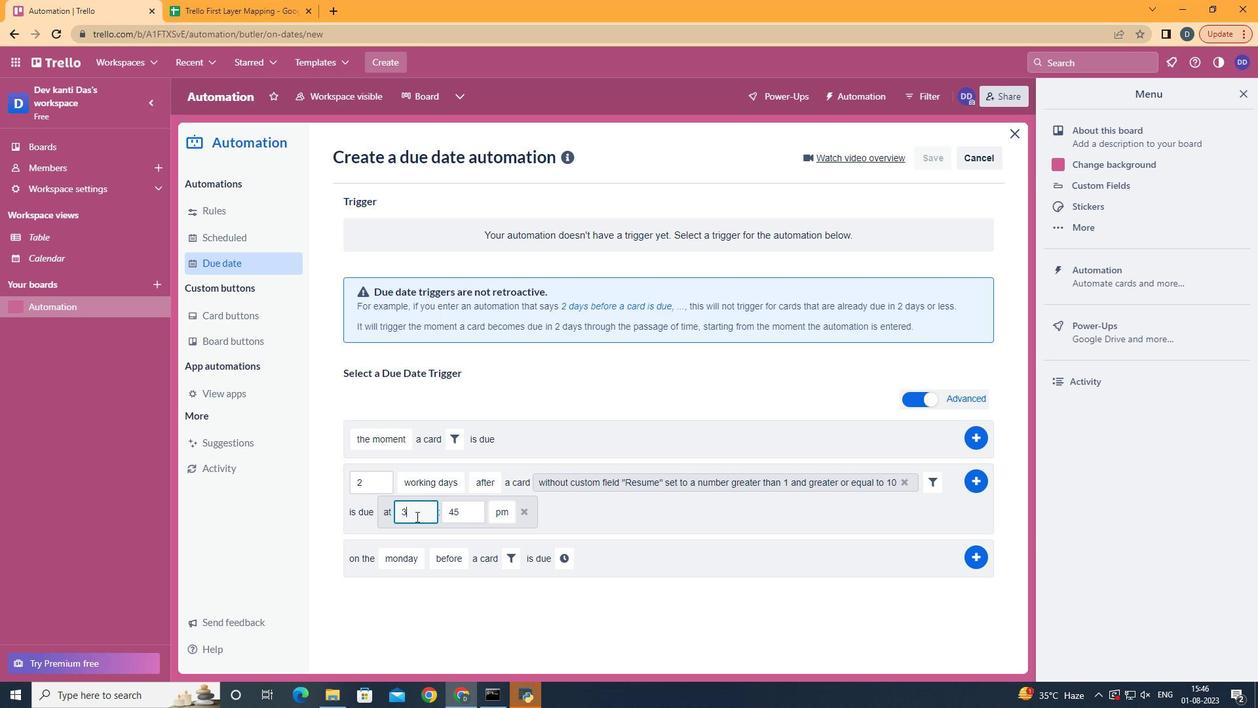 
Action: Key pressed <Key.backspace>11
Screenshot: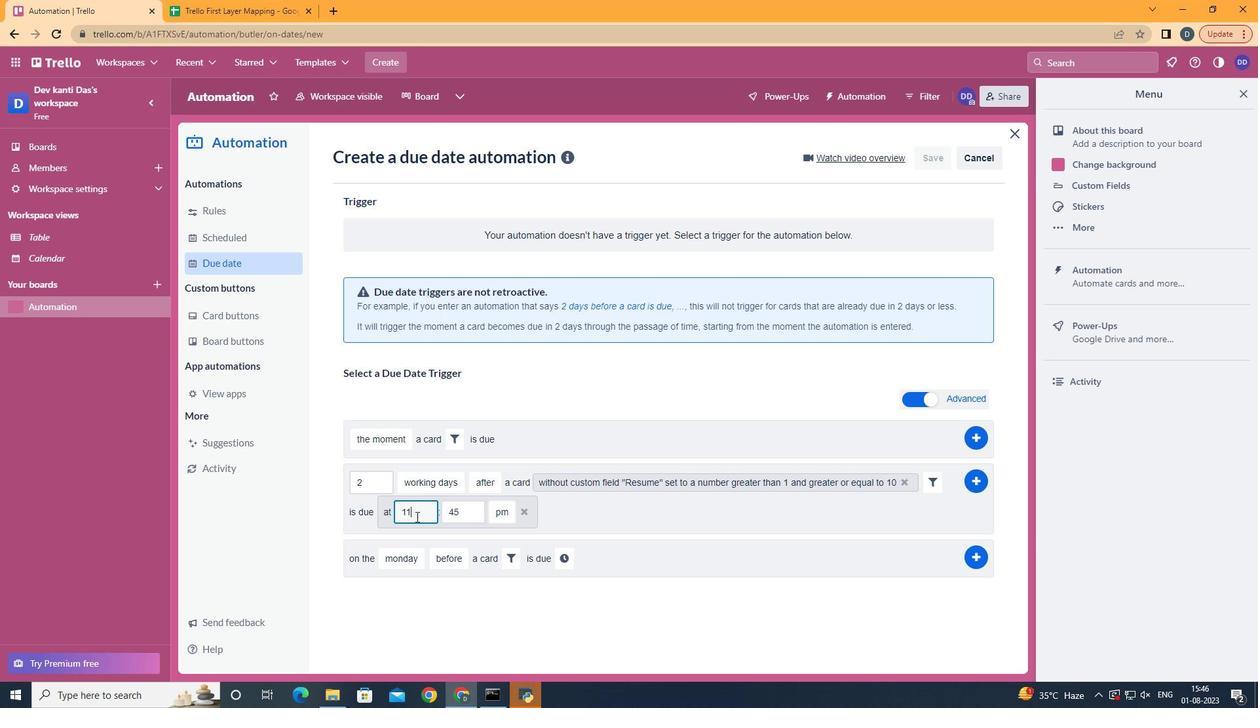 
Action: Mouse moved to (461, 516)
Screenshot: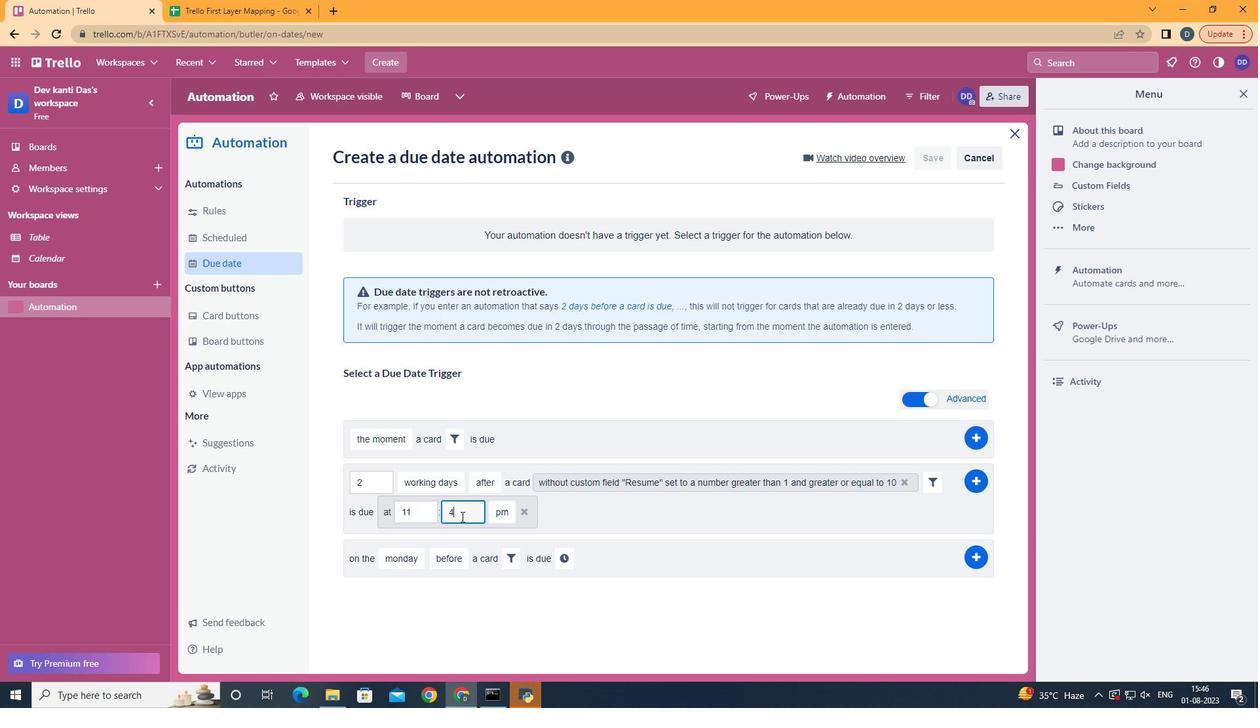 
Action: Mouse pressed left at (461, 516)
Screenshot: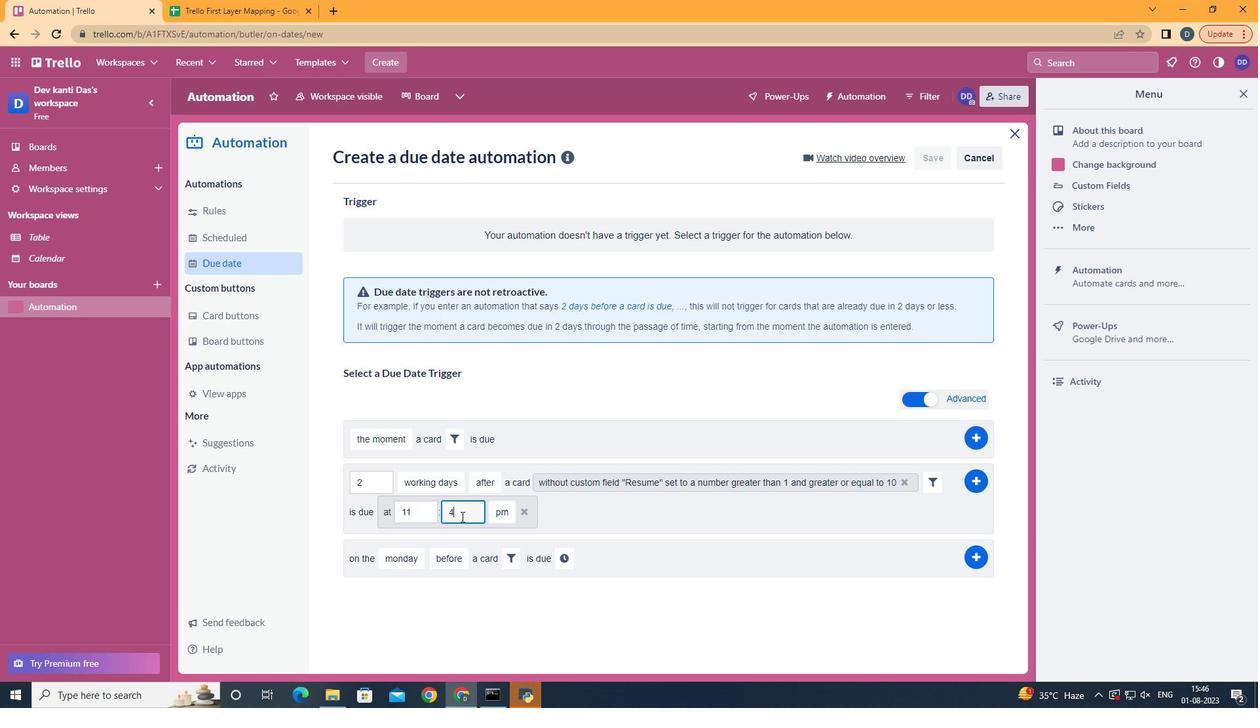 
Action: Key pressed <Key.backspace><Key.backspace>00
Screenshot: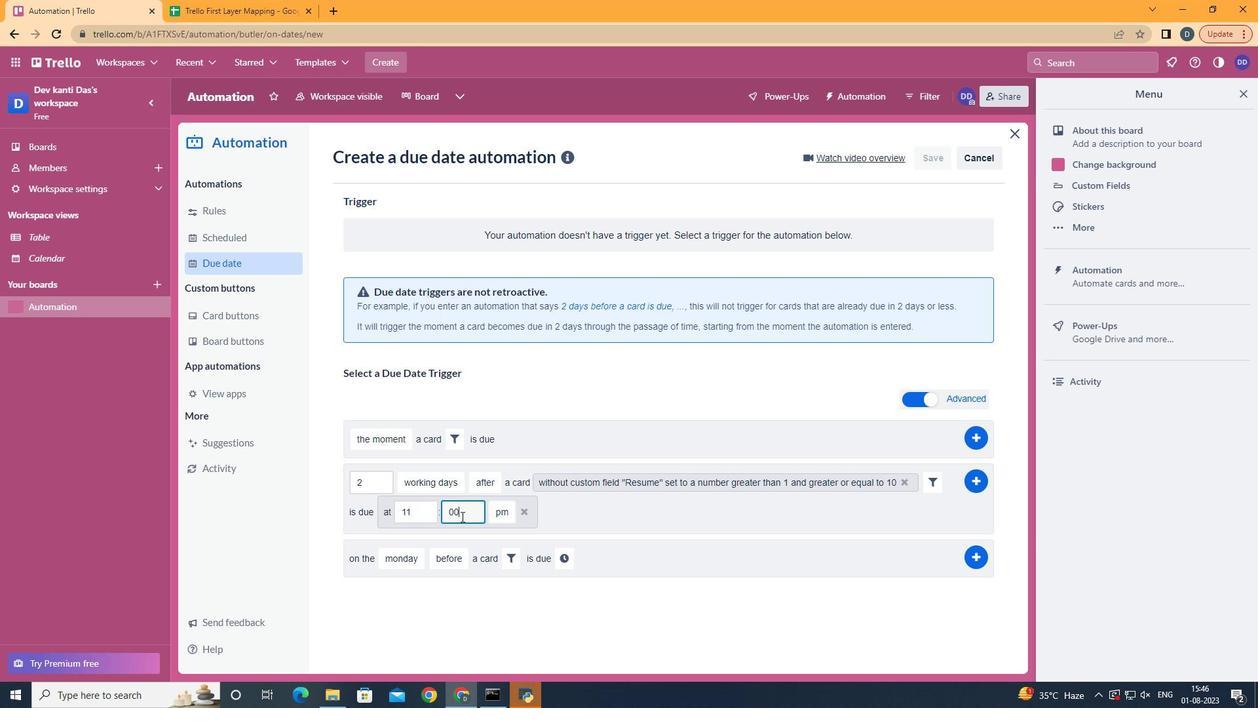 
Action: Mouse moved to (502, 525)
Screenshot: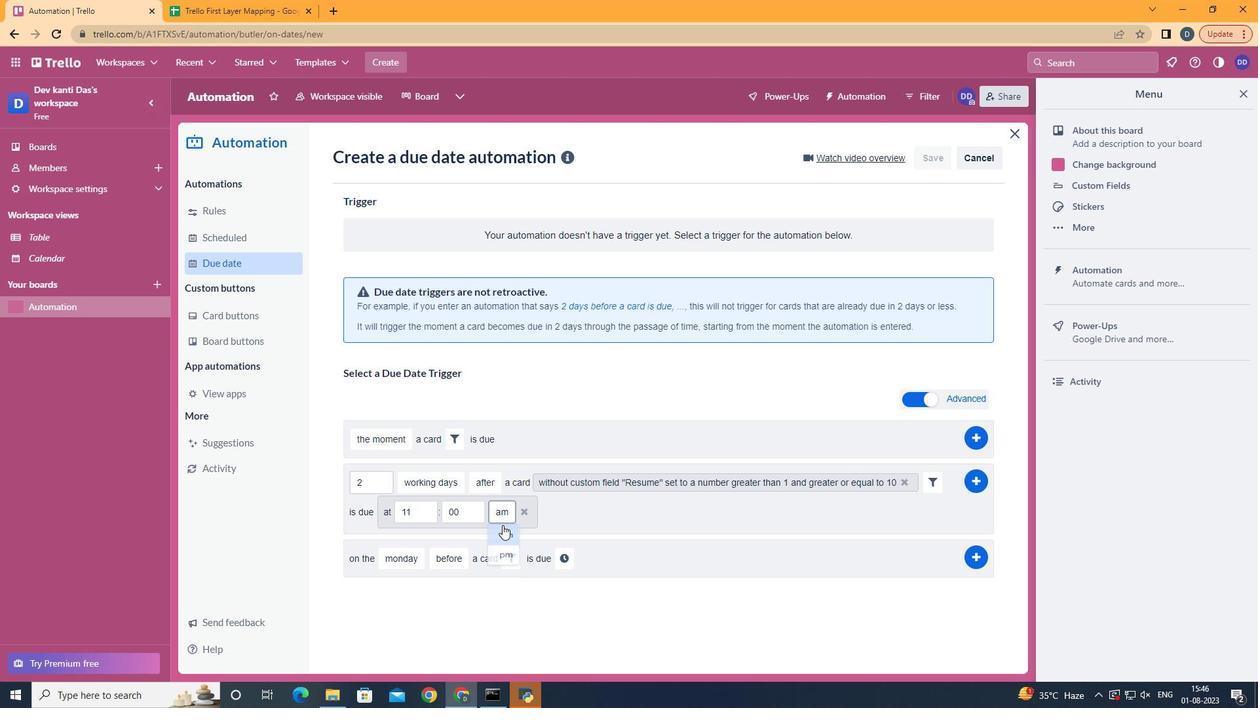 
Action: Mouse pressed left at (502, 525)
Screenshot: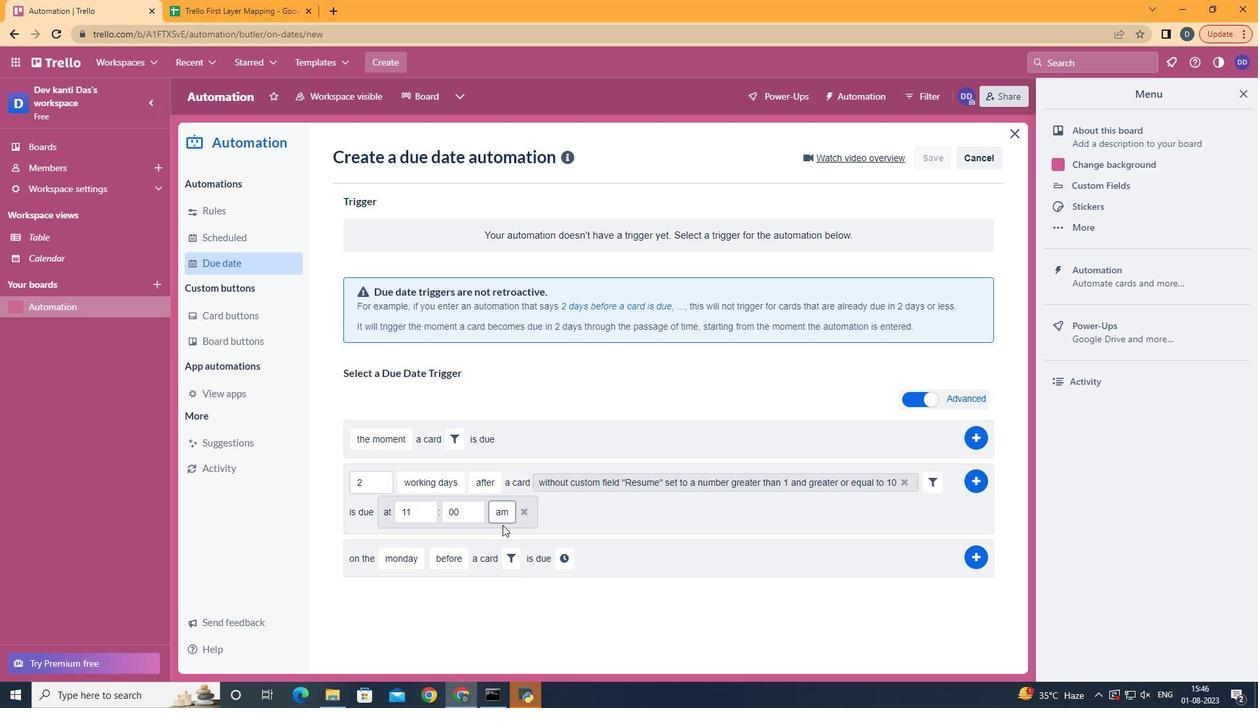 
Action: Mouse moved to (975, 482)
Screenshot: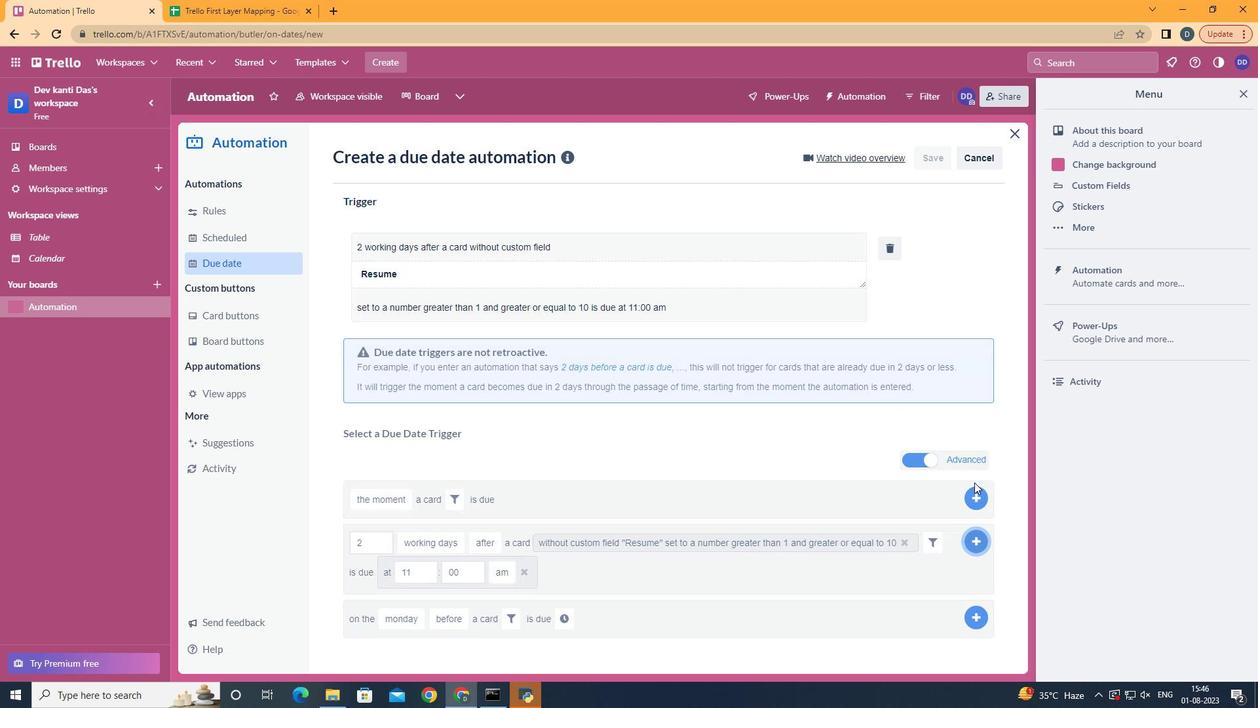
Action: Mouse pressed left at (975, 482)
Screenshot: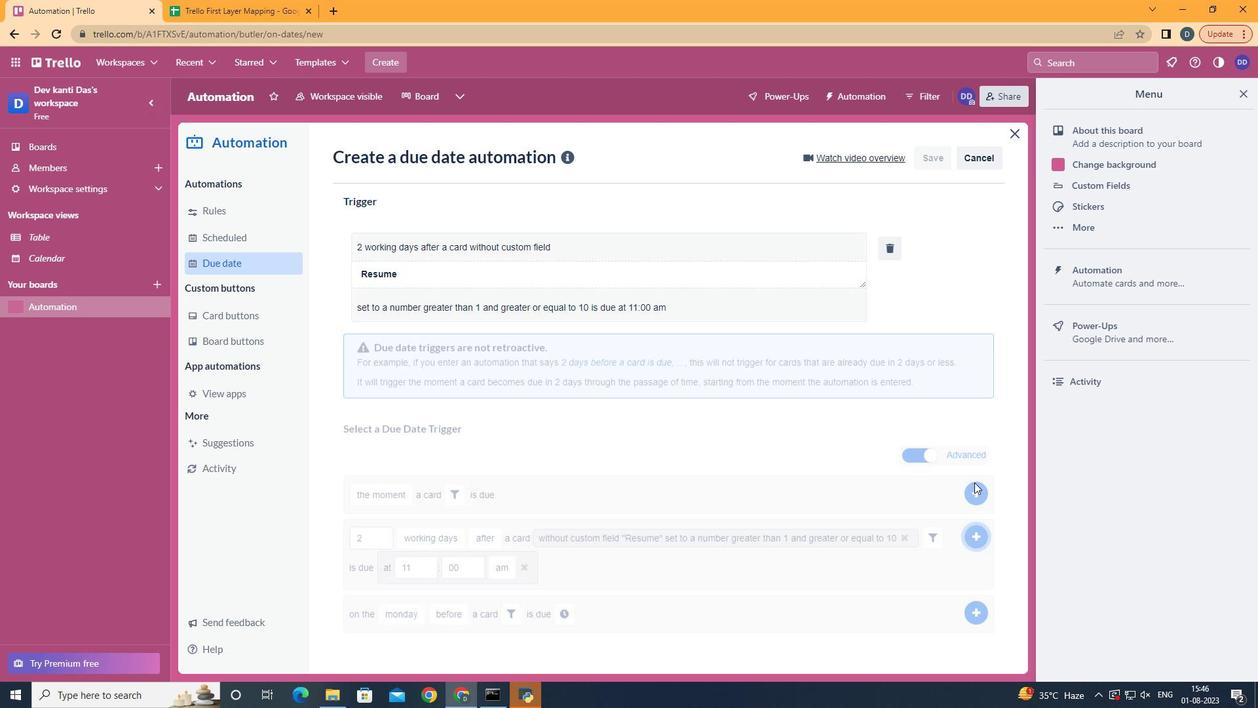 
Action: Mouse moved to (608, 310)
Screenshot: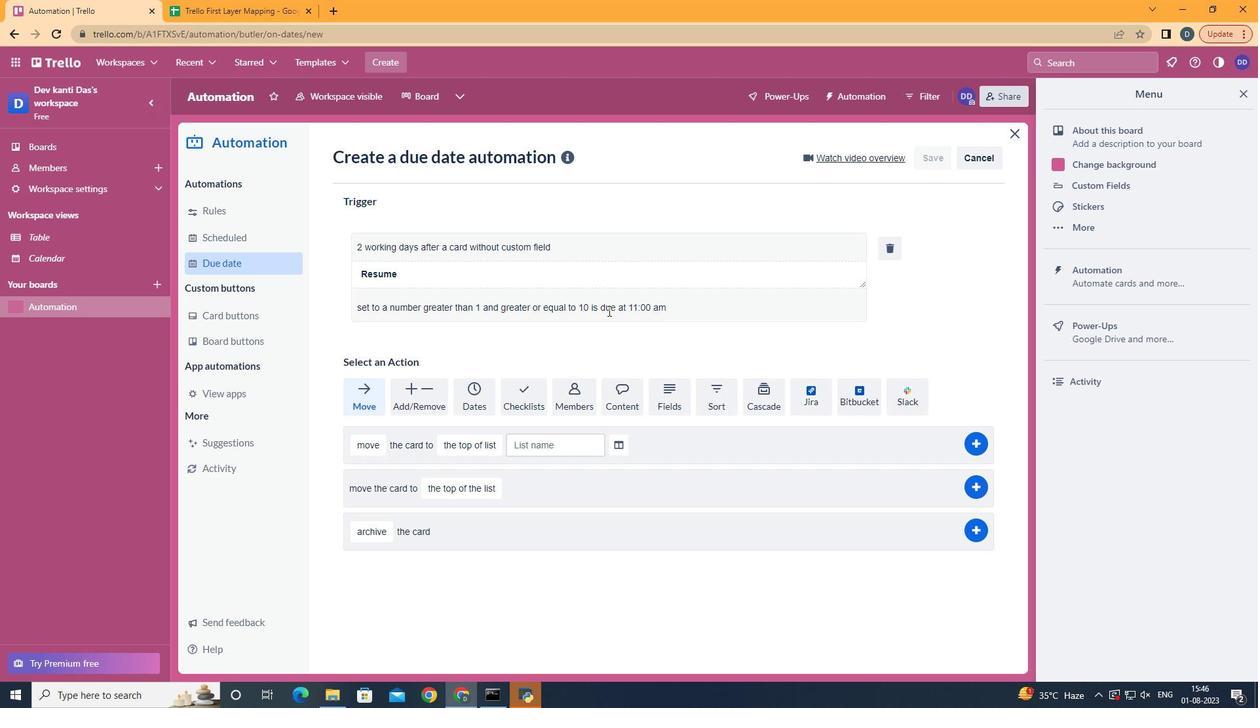 
